 Task: Search One-way flight tickets for 2 adults, in Premium economy from Siwa to Kolkata to travel on 01-Nov-2023.  Stops: Any number of stops.
Action: Mouse moved to (412, 280)
Screenshot: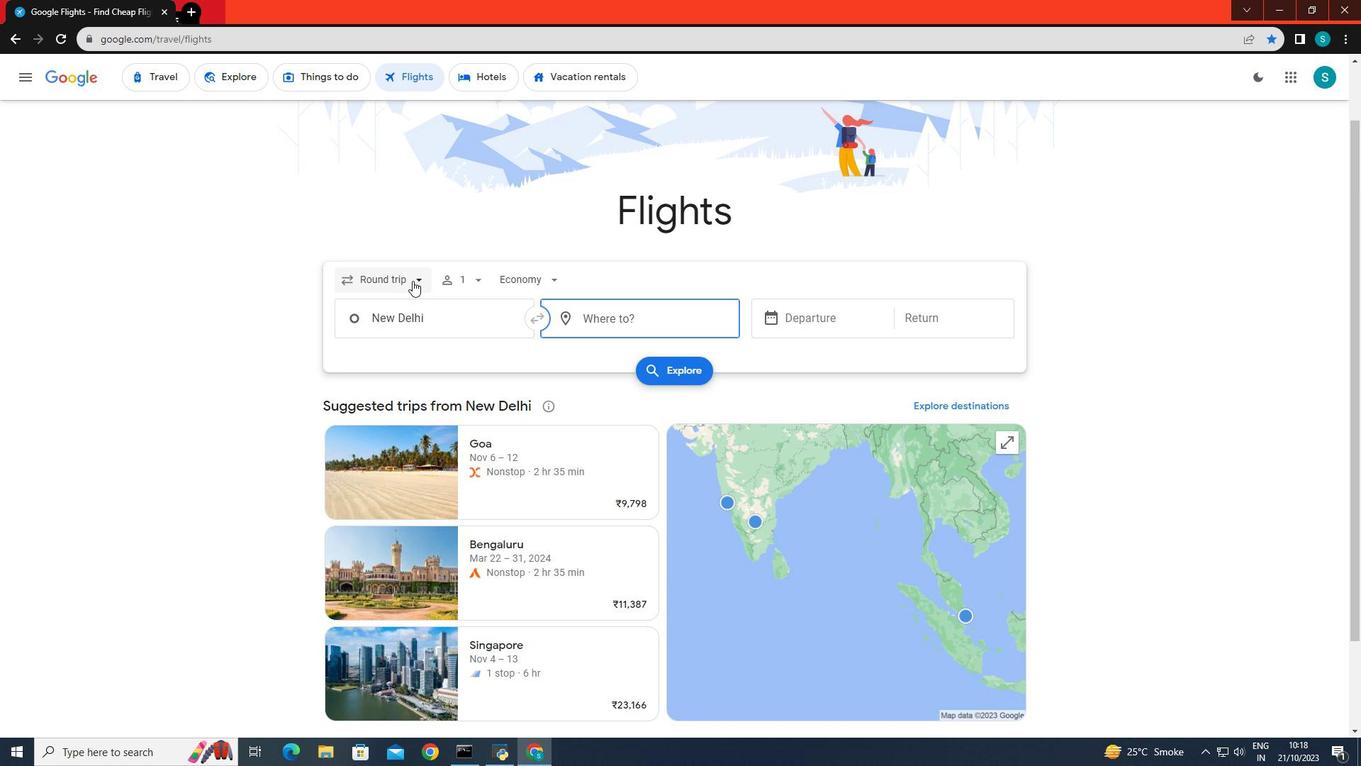 
Action: Mouse pressed left at (412, 280)
Screenshot: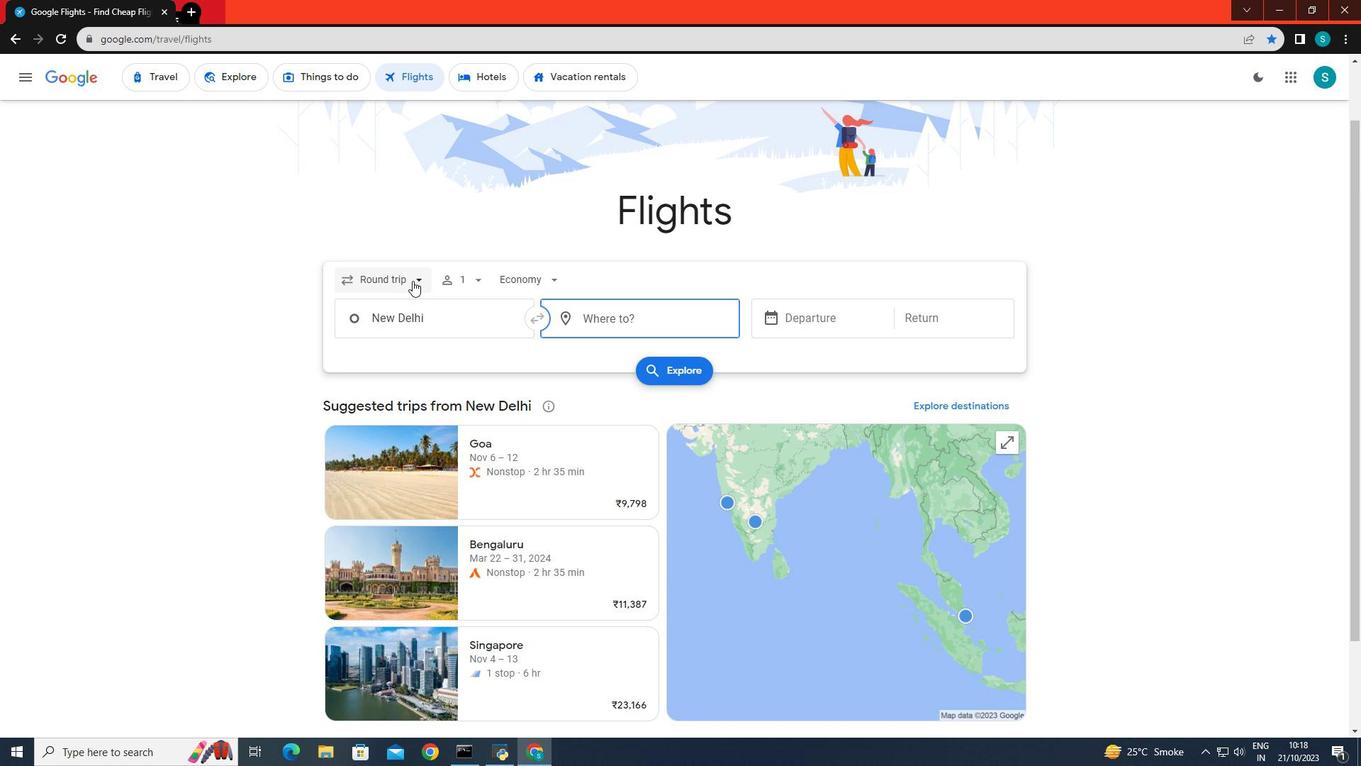 
Action: Mouse moved to (402, 351)
Screenshot: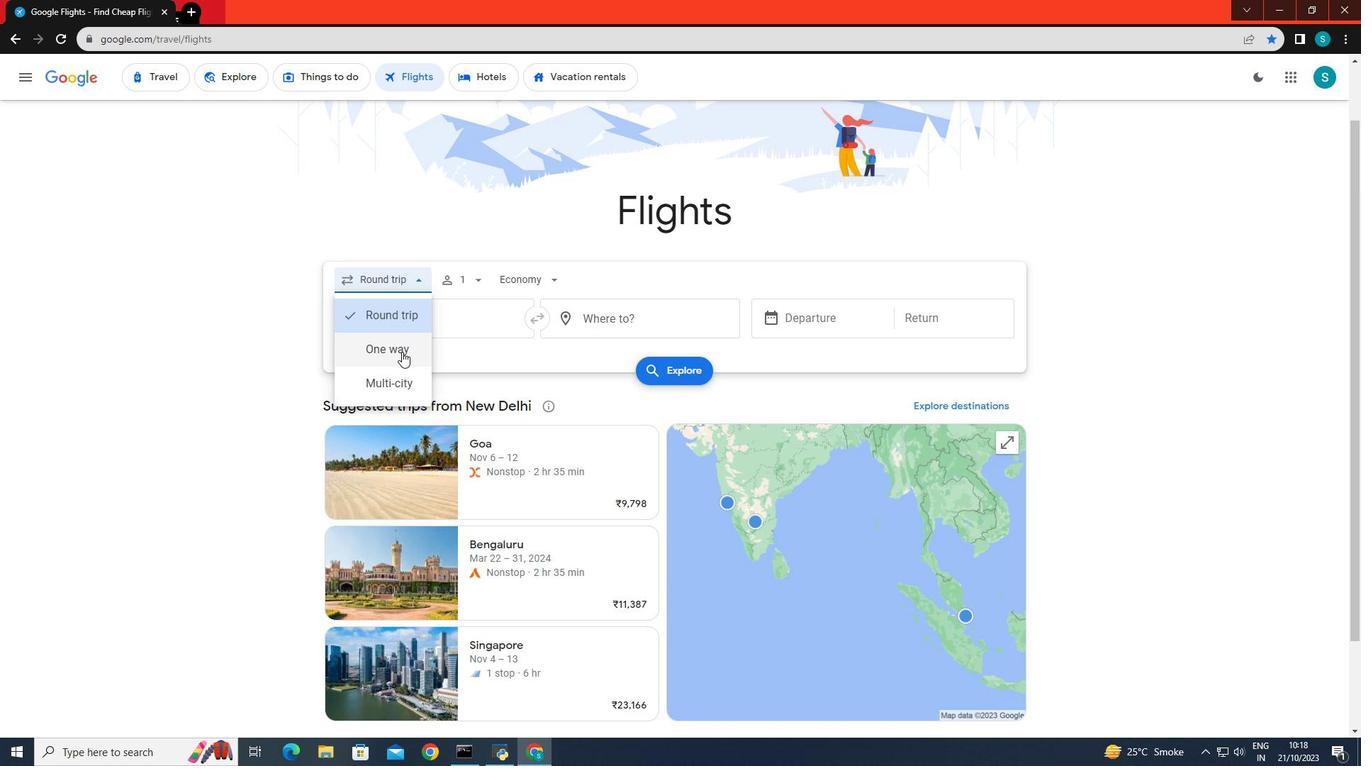 
Action: Mouse pressed left at (402, 351)
Screenshot: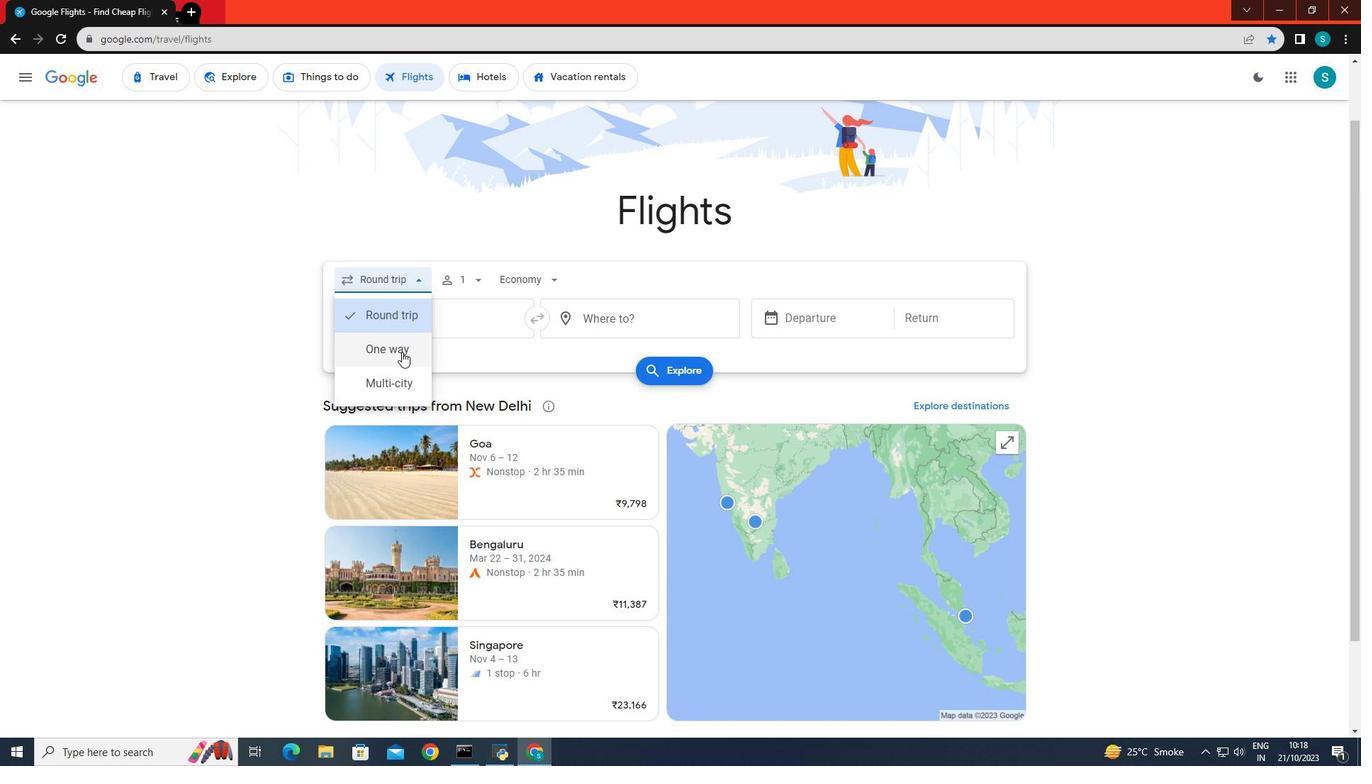 
Action: Mouse moved to (461, 277)
Screenshot: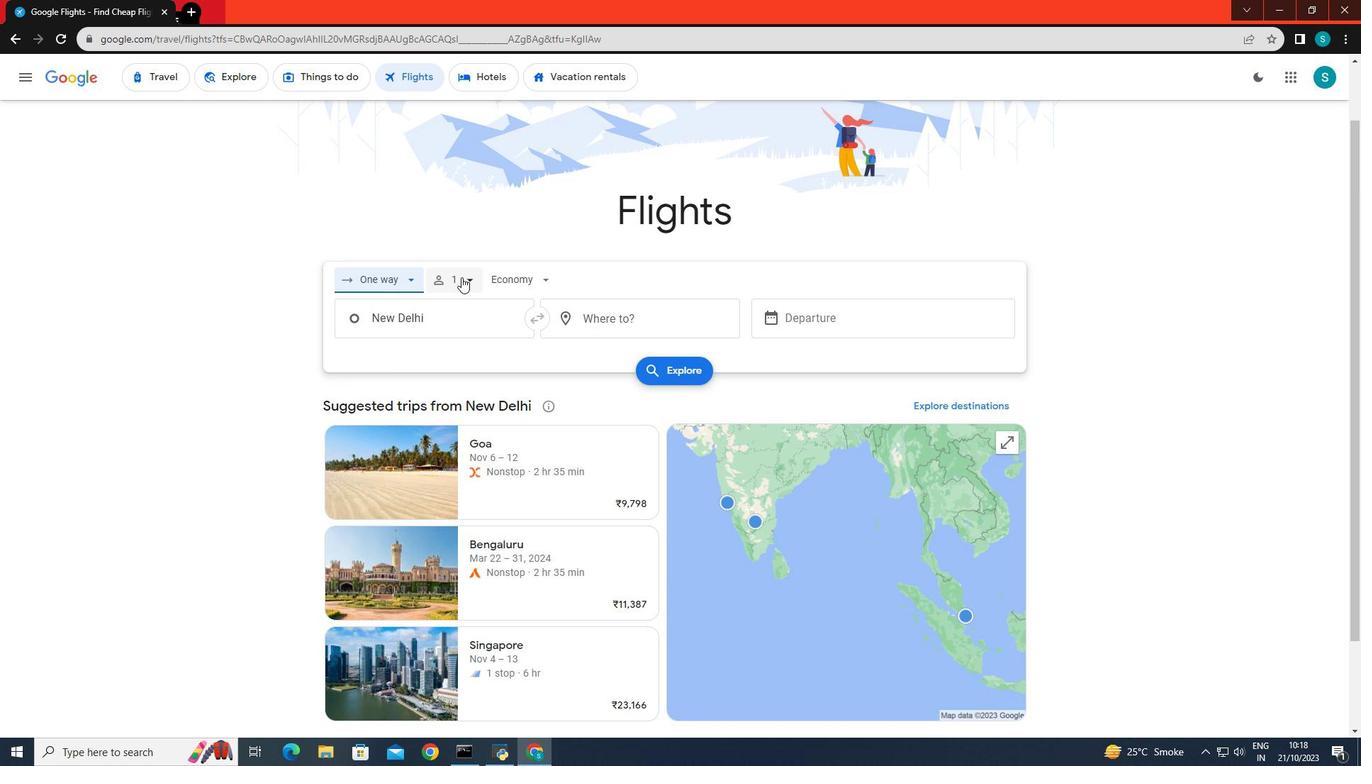 
Action: Mouse pressed left at (461, 277)
Screenshot: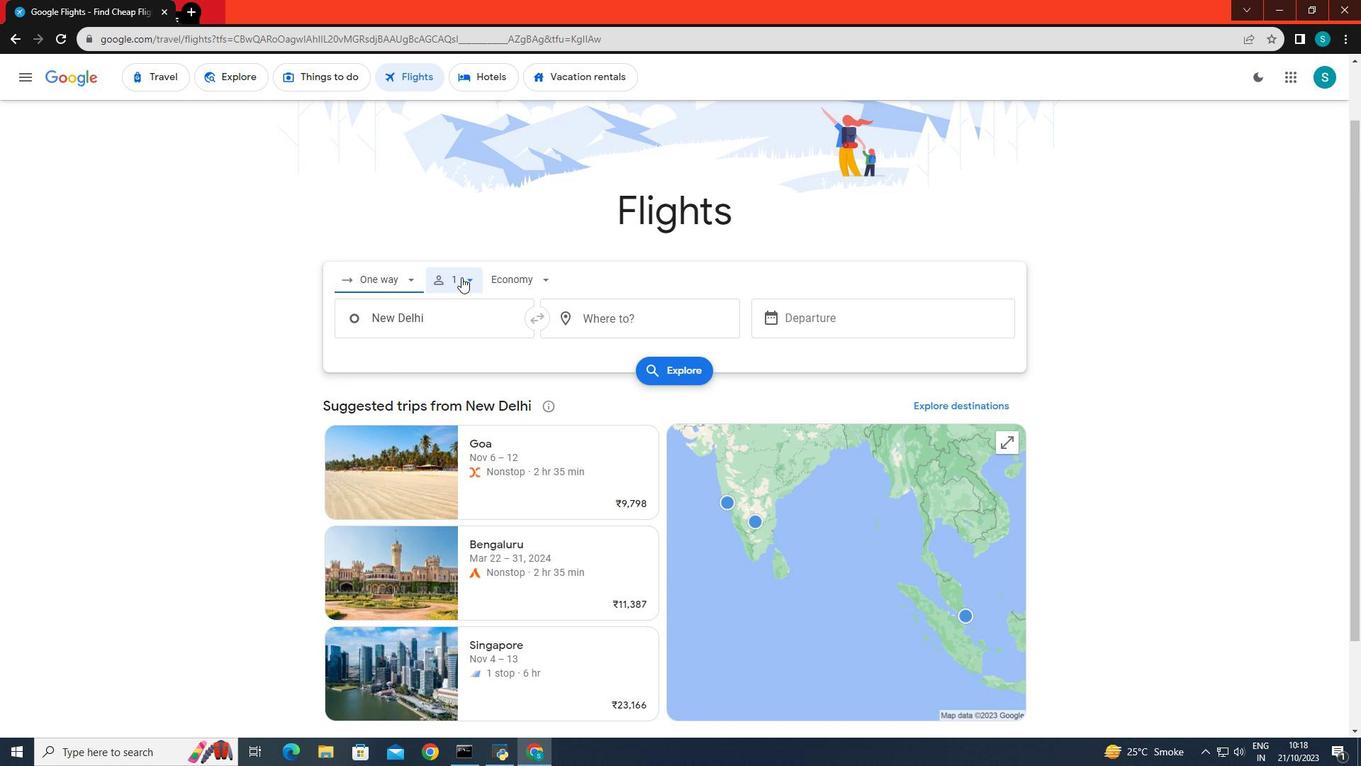 
Action: Mouse moved to (578, 316)
Screenshot: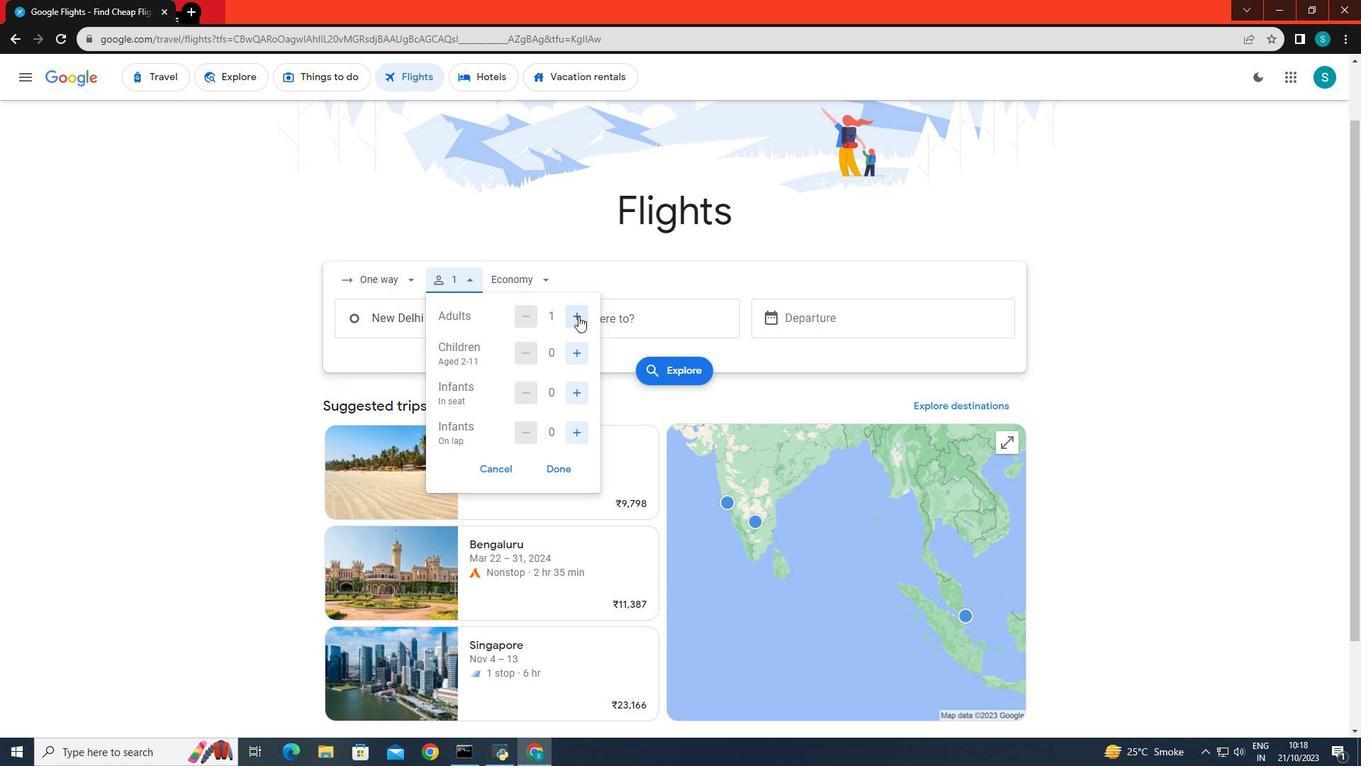 
Action: Mouse pressed left at (578, 316)
Screenshot: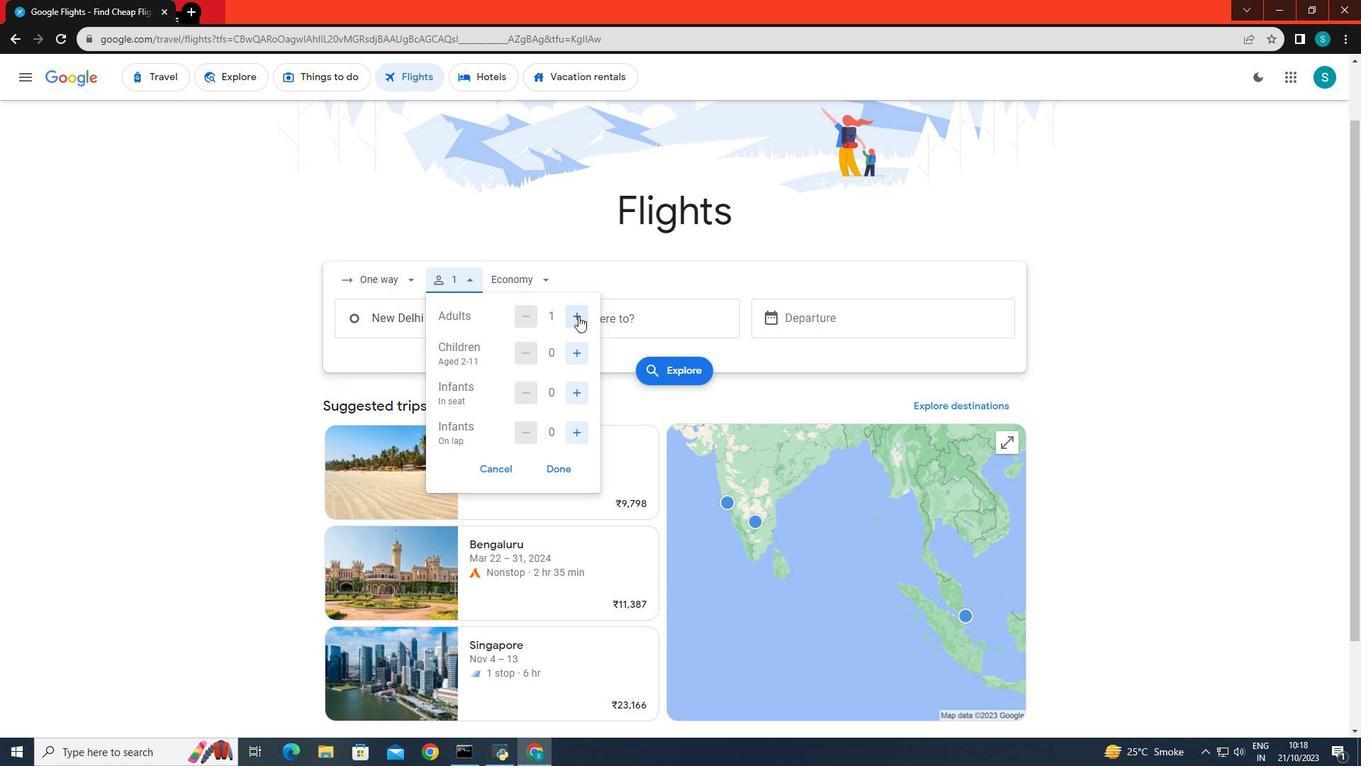 
Action: Mouse moved to (561, 463)
Screenshot: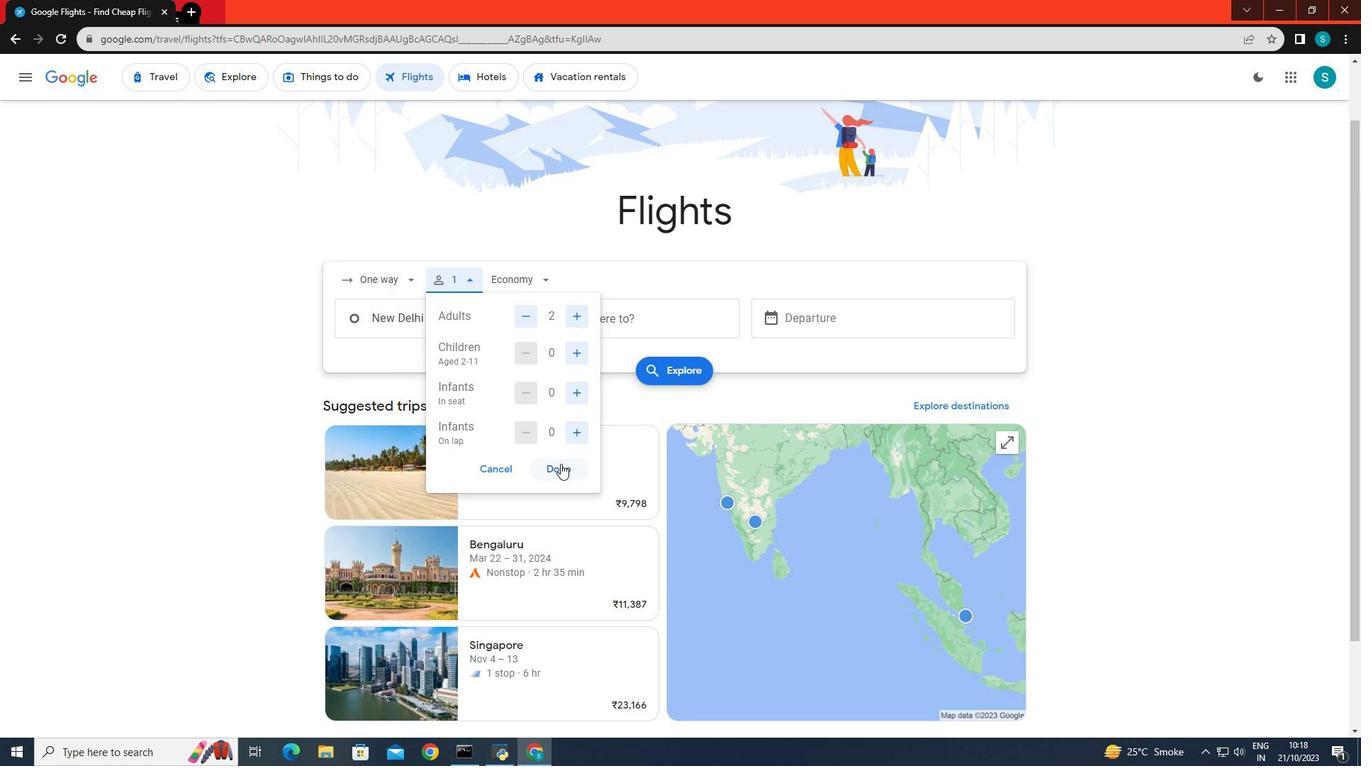 
Action: Mouse pressed left at (561, 463)
Screenshot: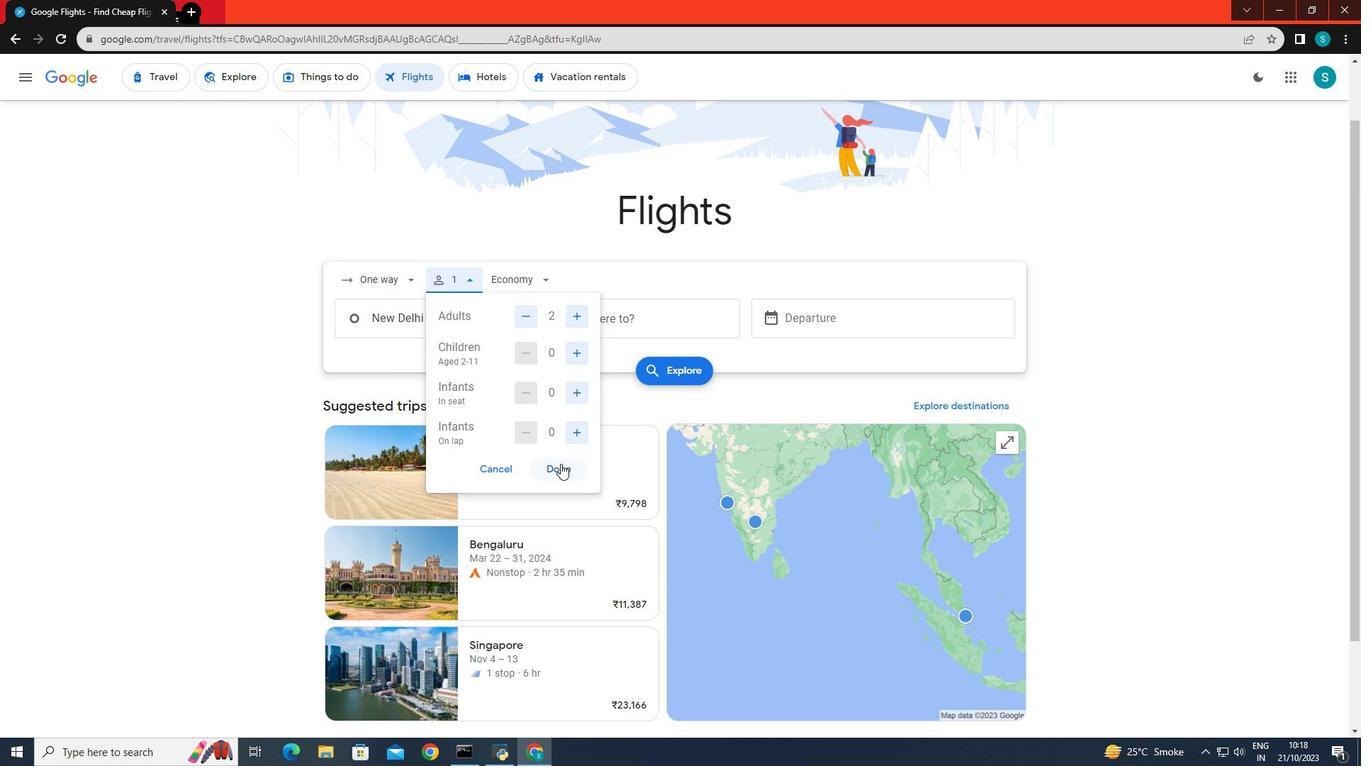 
Action: Mouse moved to (534, 282)
Screenshot: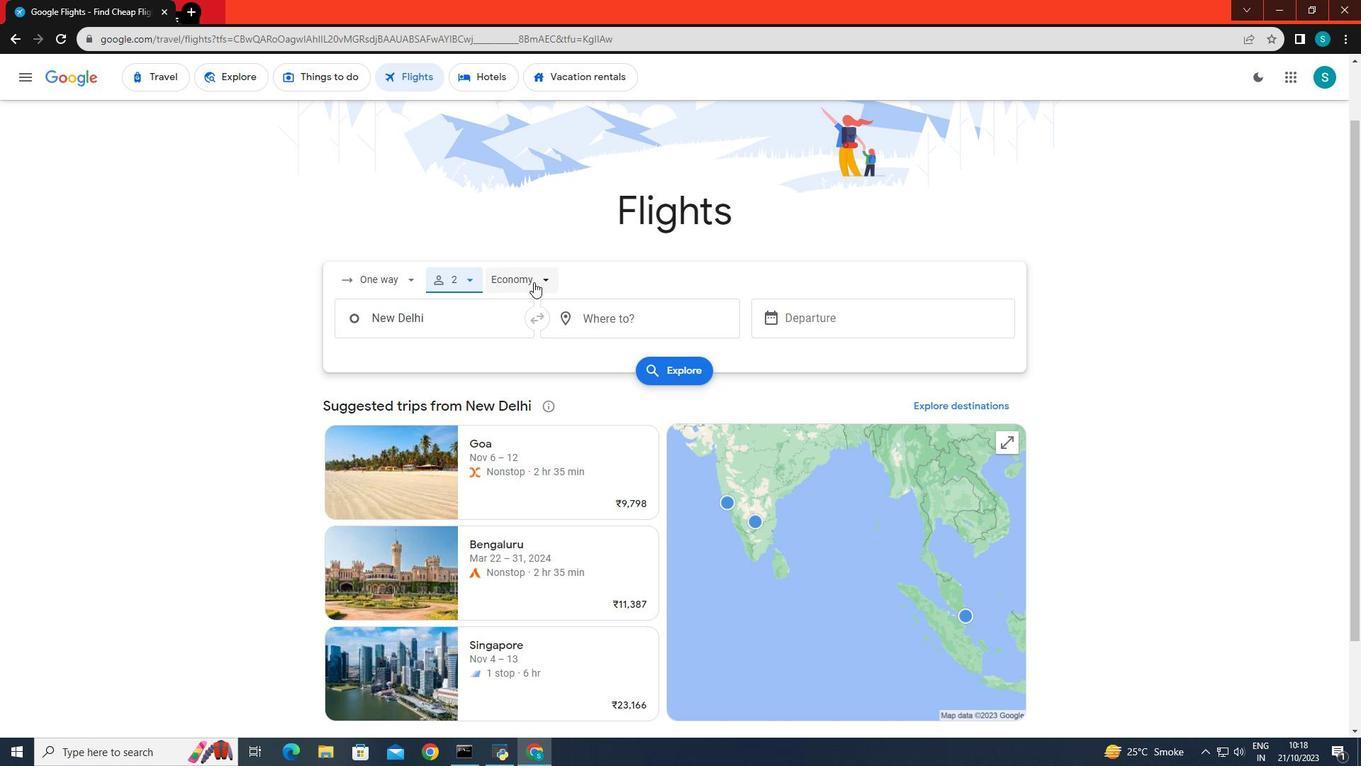
Action: Mouse pressed left at (534, 282)
Screenshot: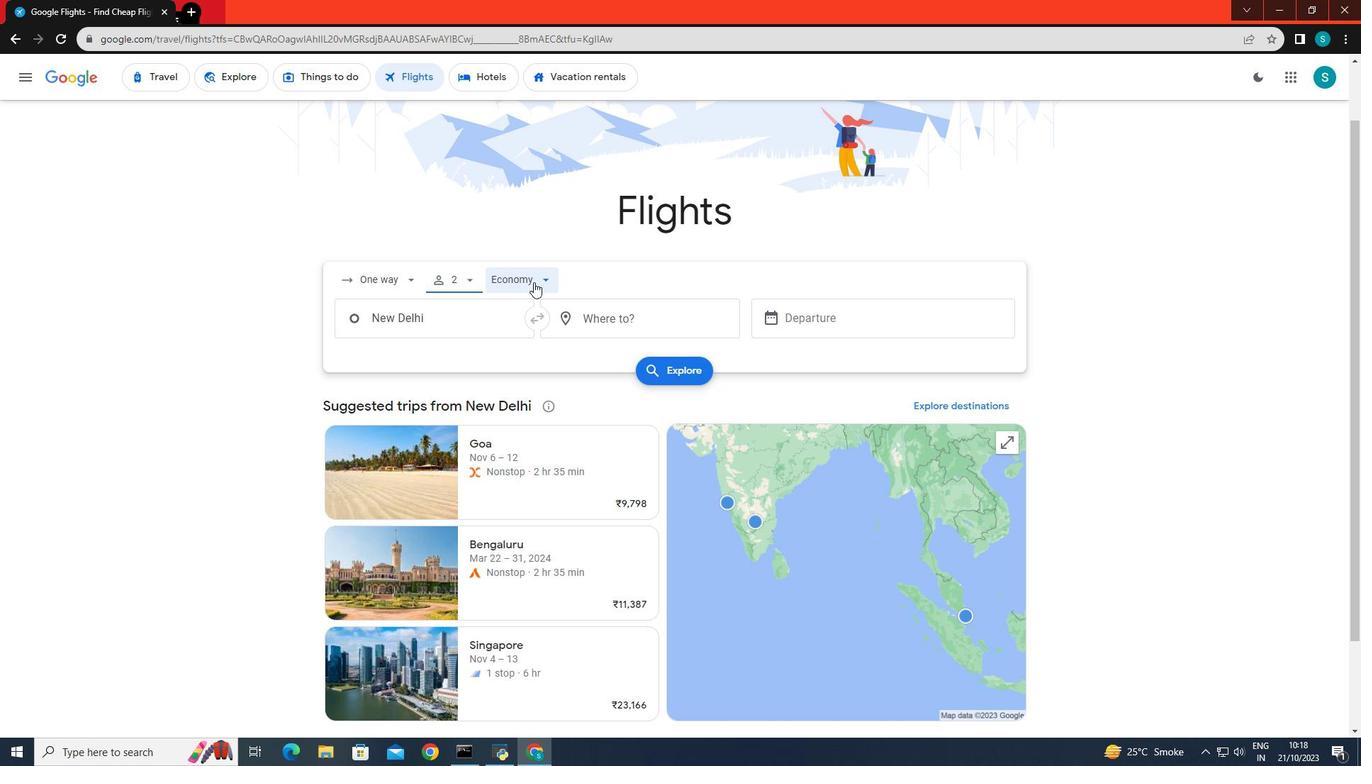 
Action: Mouse moved to (563, 348)
Screenshot: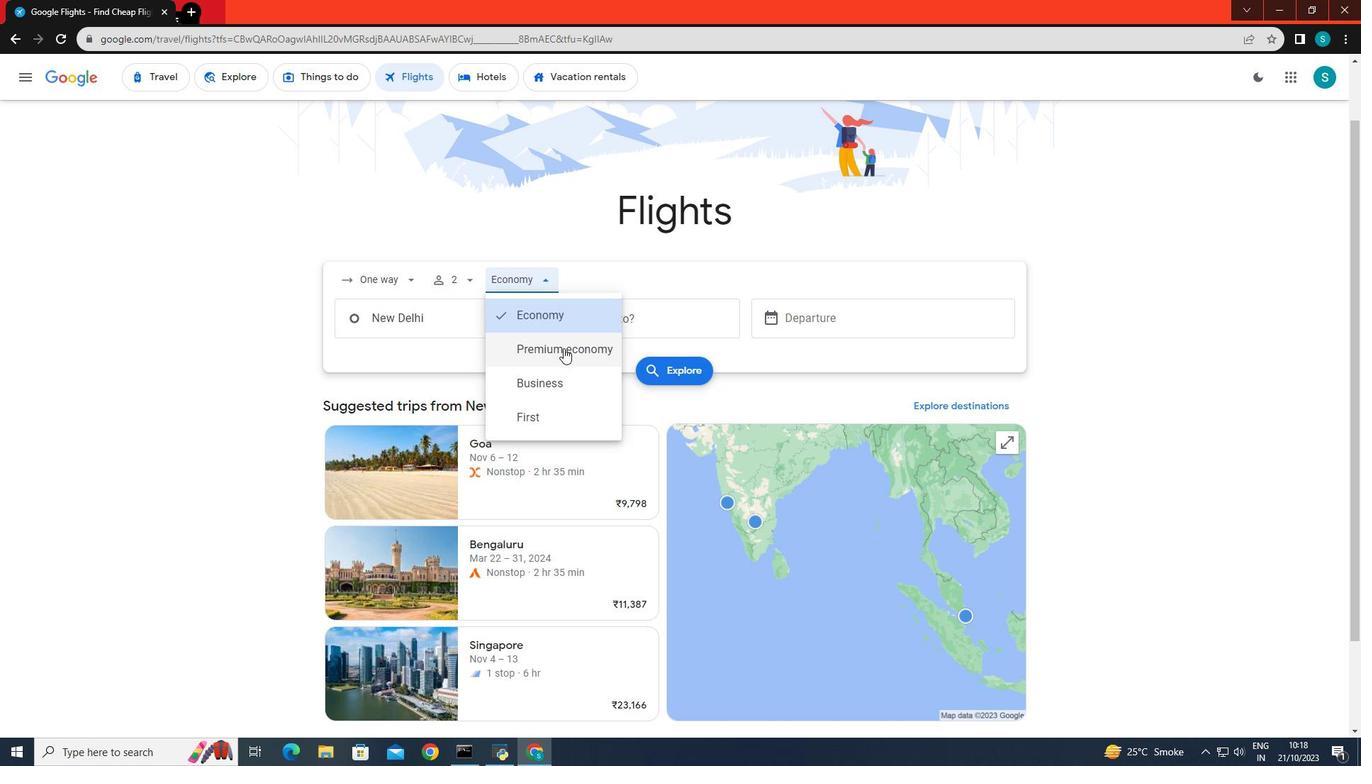 
Action: Mouse pressed left at (563, 348)
Screenshot: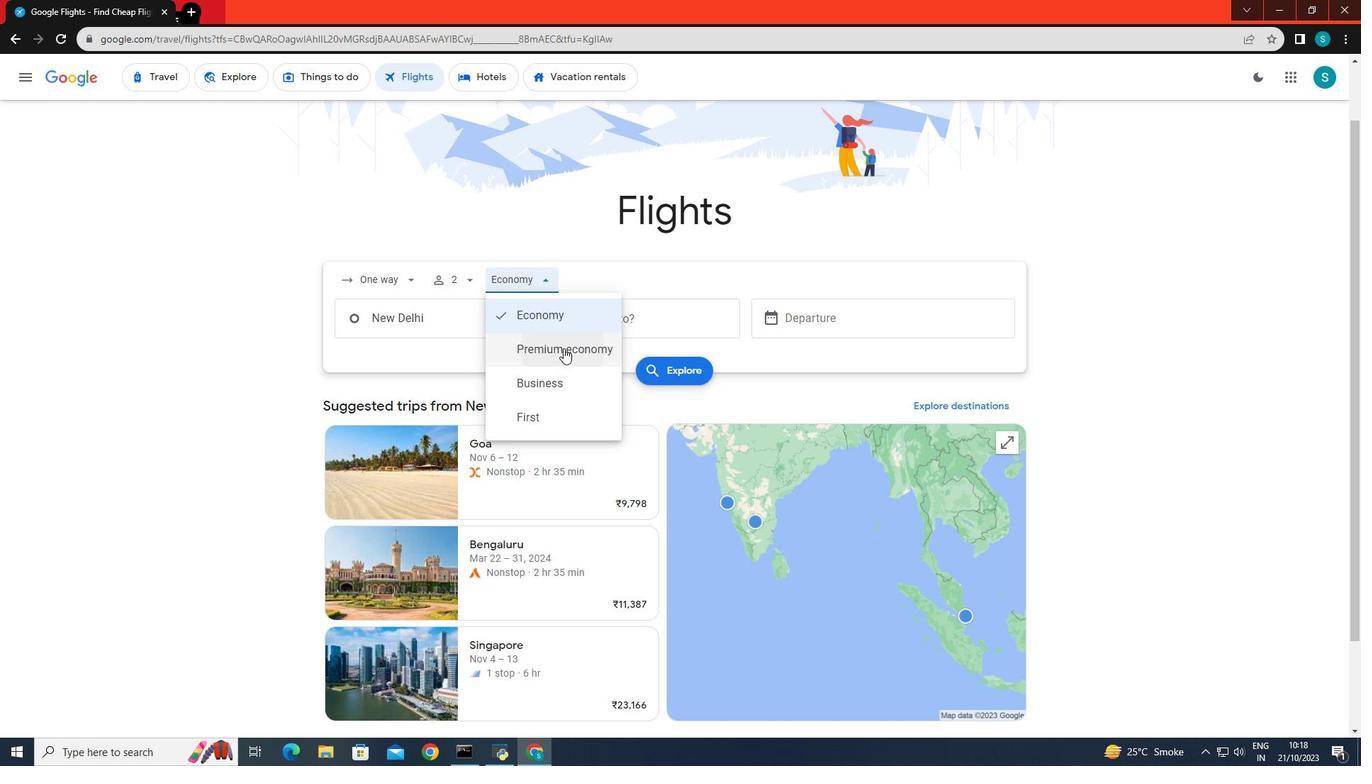 
Action: Mouse moved to (397, 328)
Screenshot: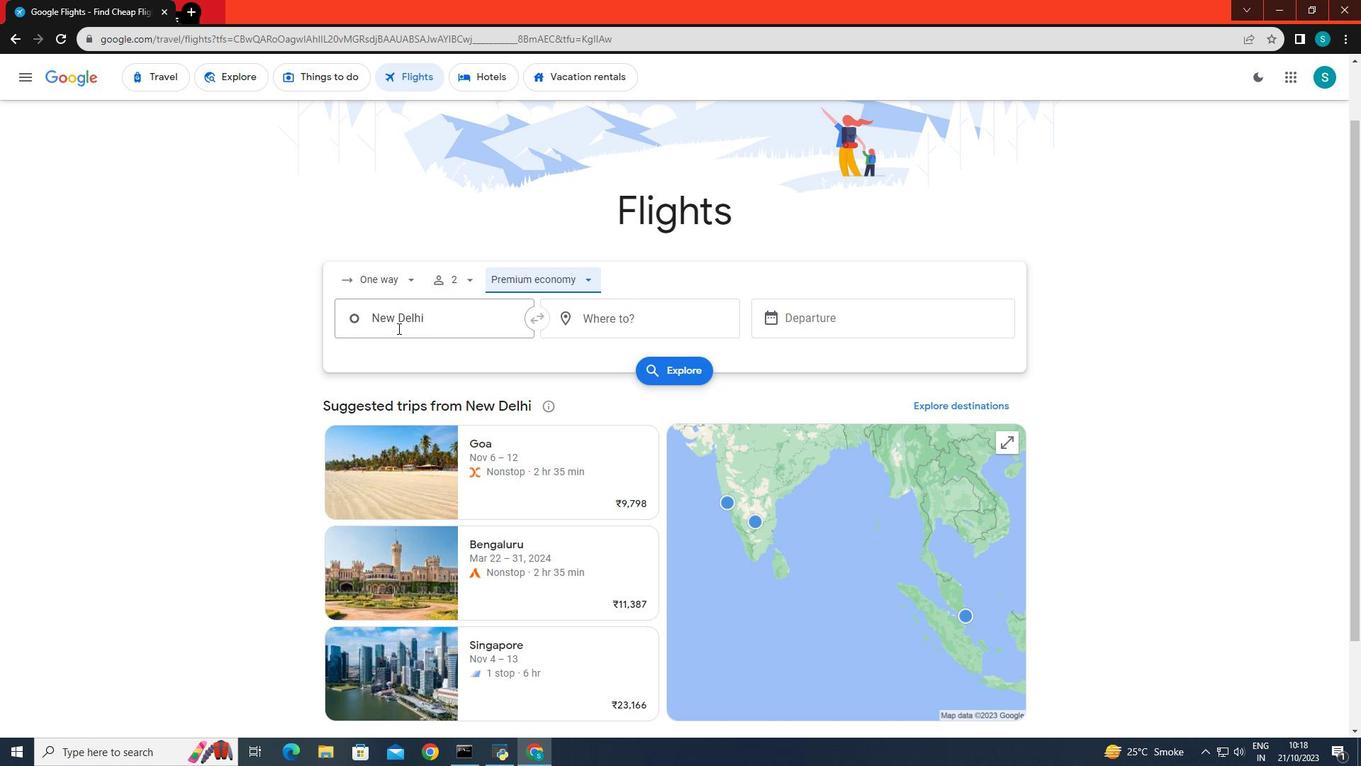 
Action: Mouse pressed left at (397, 328)
Screenshot: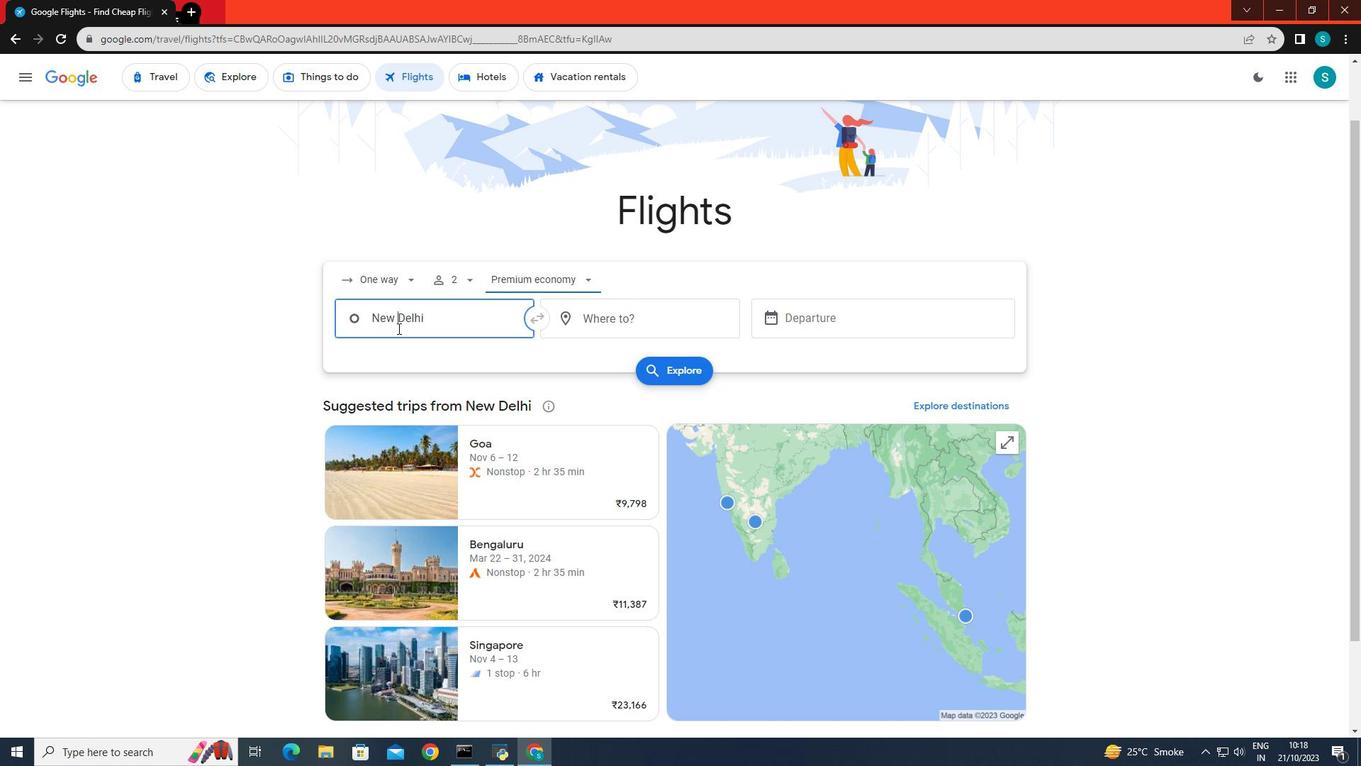 
Action: Key pressed <Key.caps_lock>S<Key.caps_lock>iwa
Screenshot: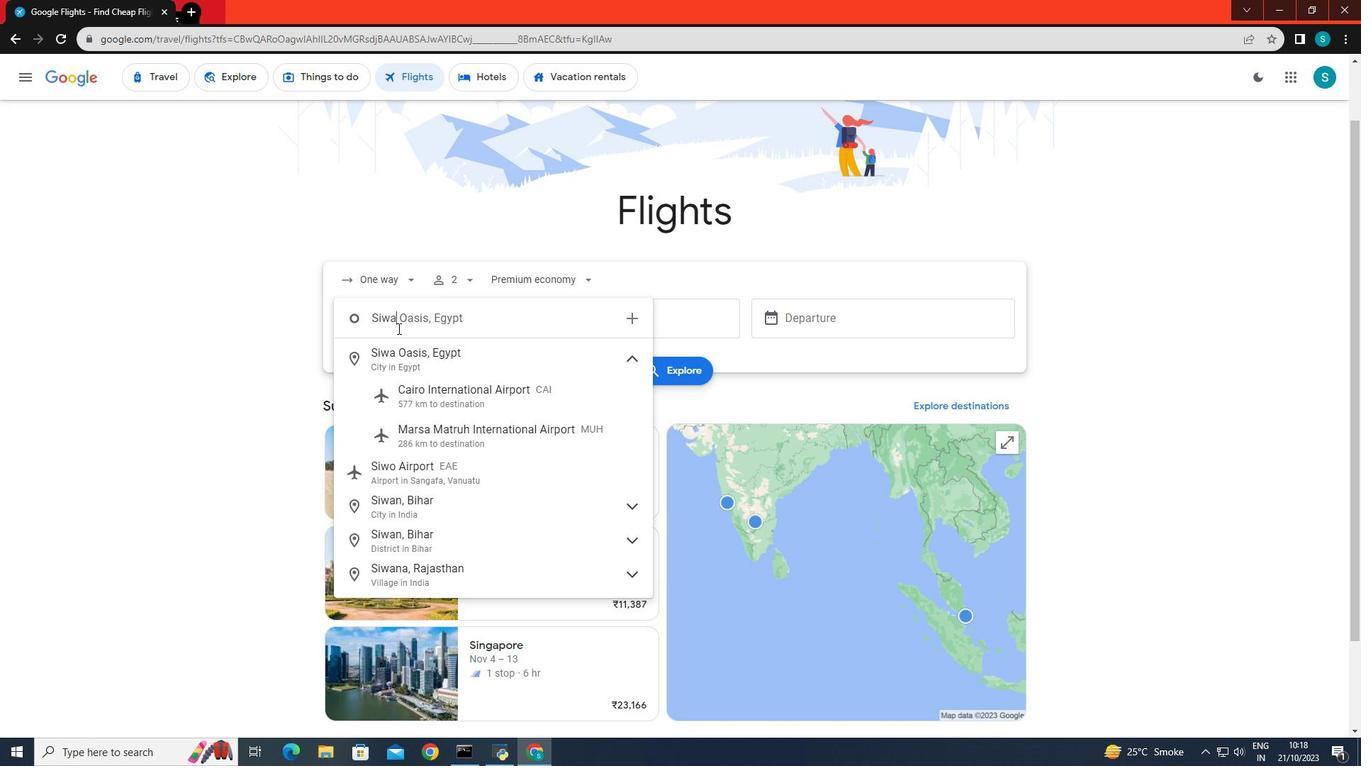 
Action: Mouse moved to (404, 352)
Screenshot: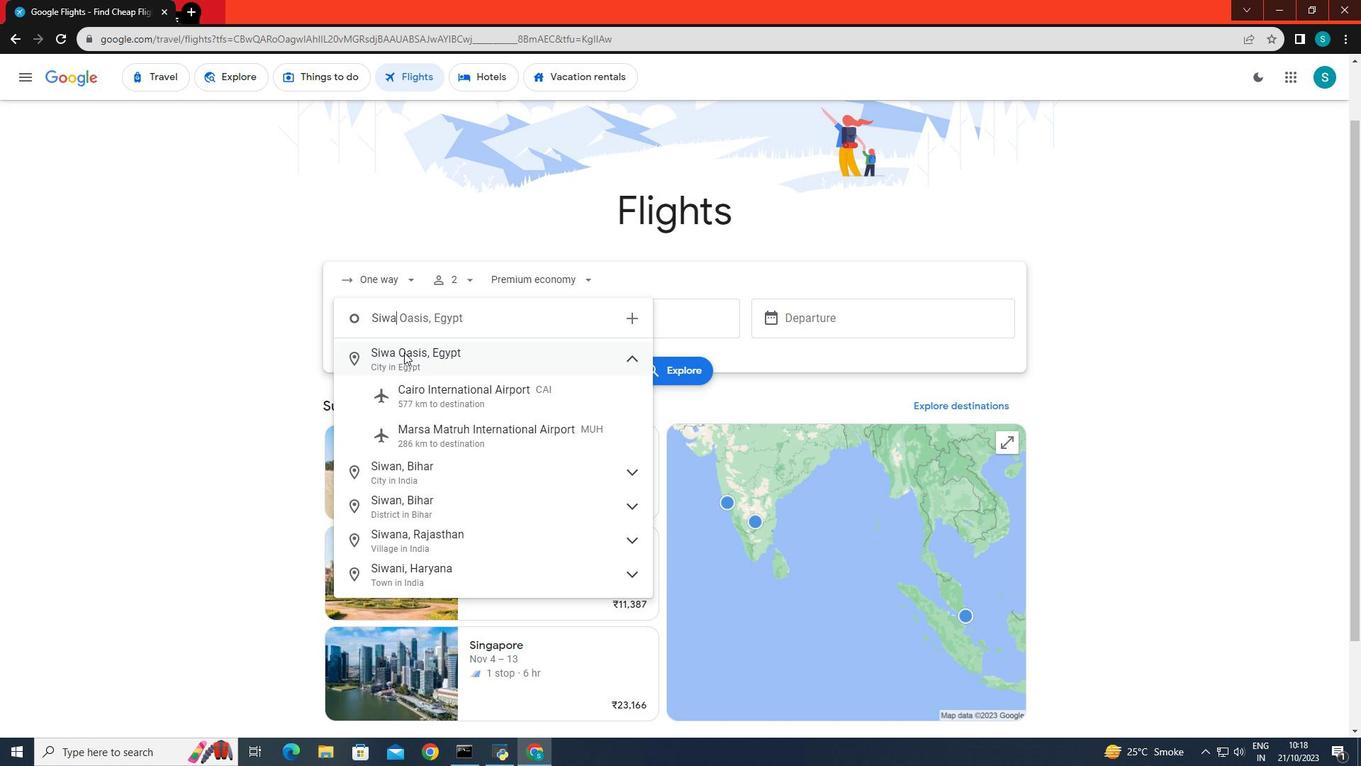 
Action: Mouse pressed left at (404, 352)
Screenshot: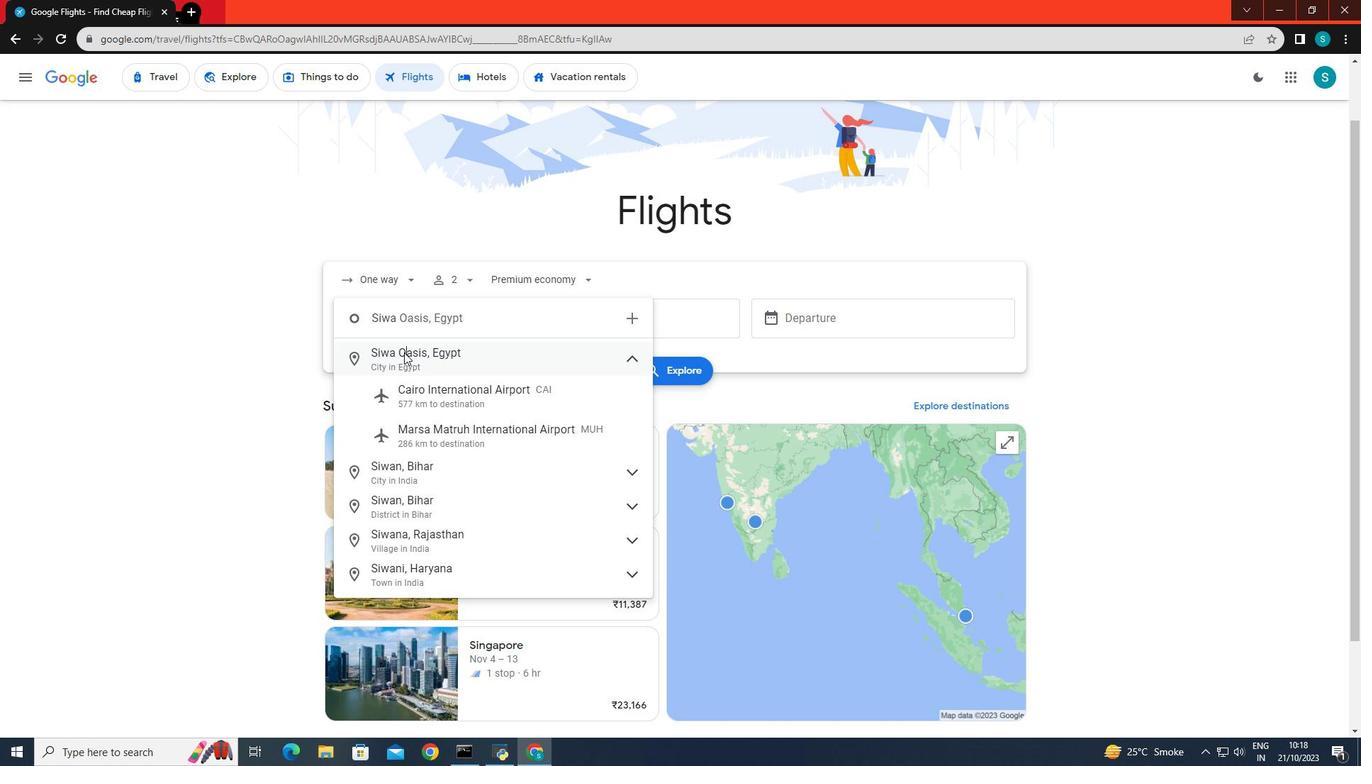 
Action: Mouse moved to (614, 312)
Screenshot: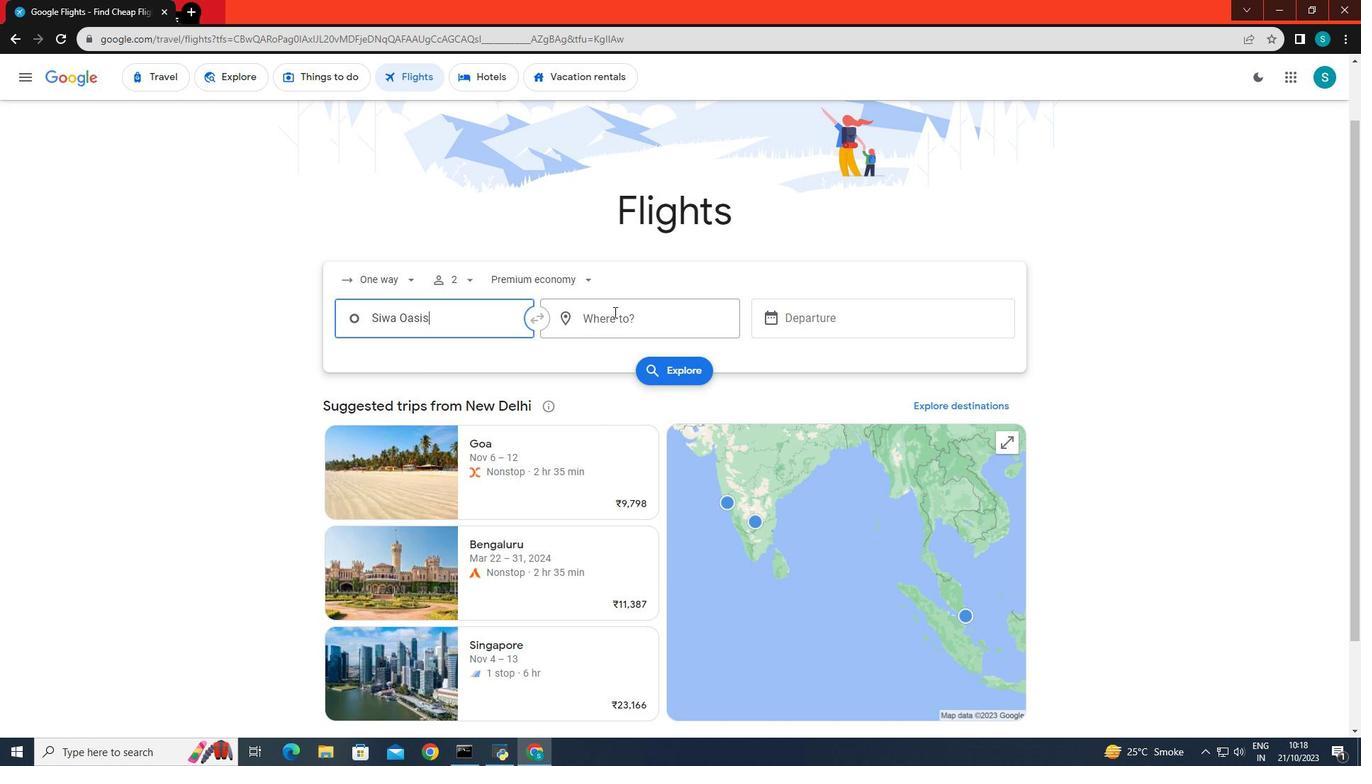 
Action: Mouse pressed left at (614, 312)
Screenshot: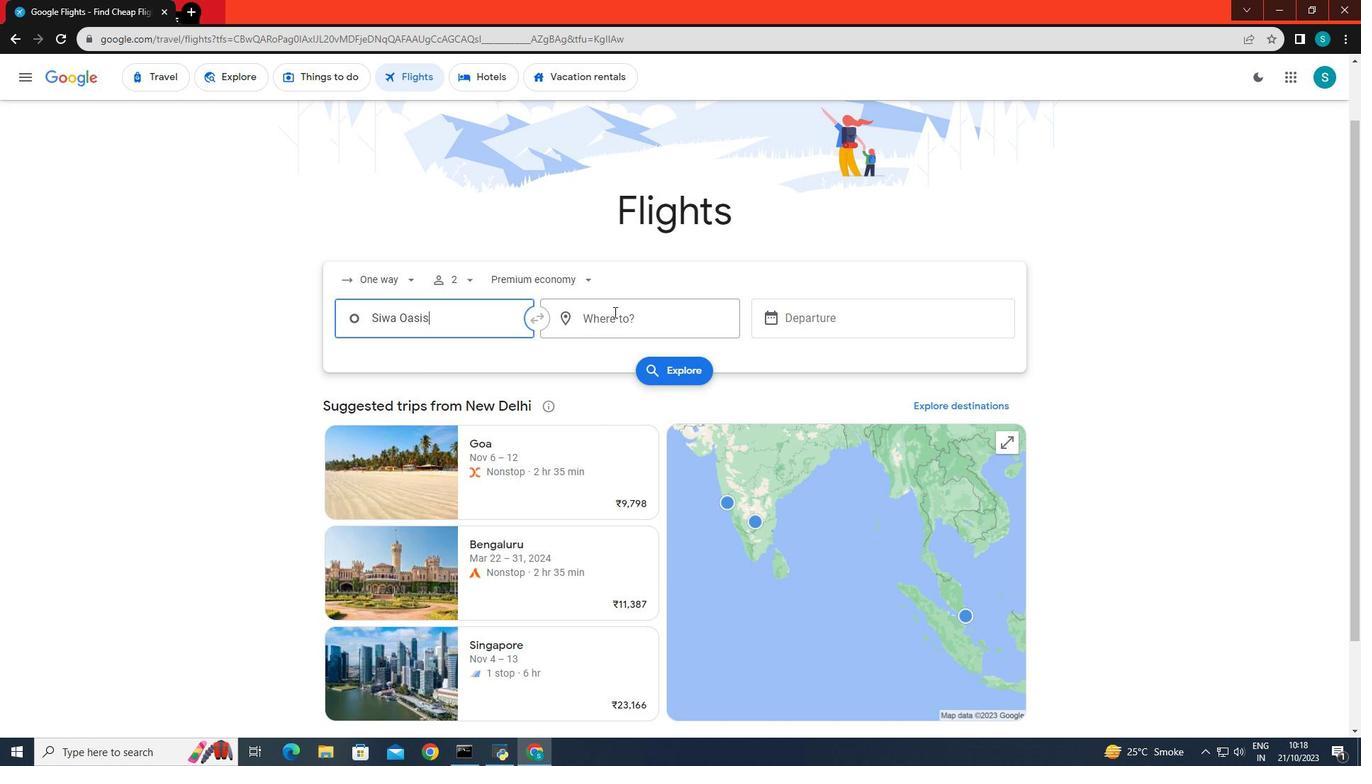 
Action: Key pressed <Key.caps_lock>K<Key.caps_lock>ol
Screenshot: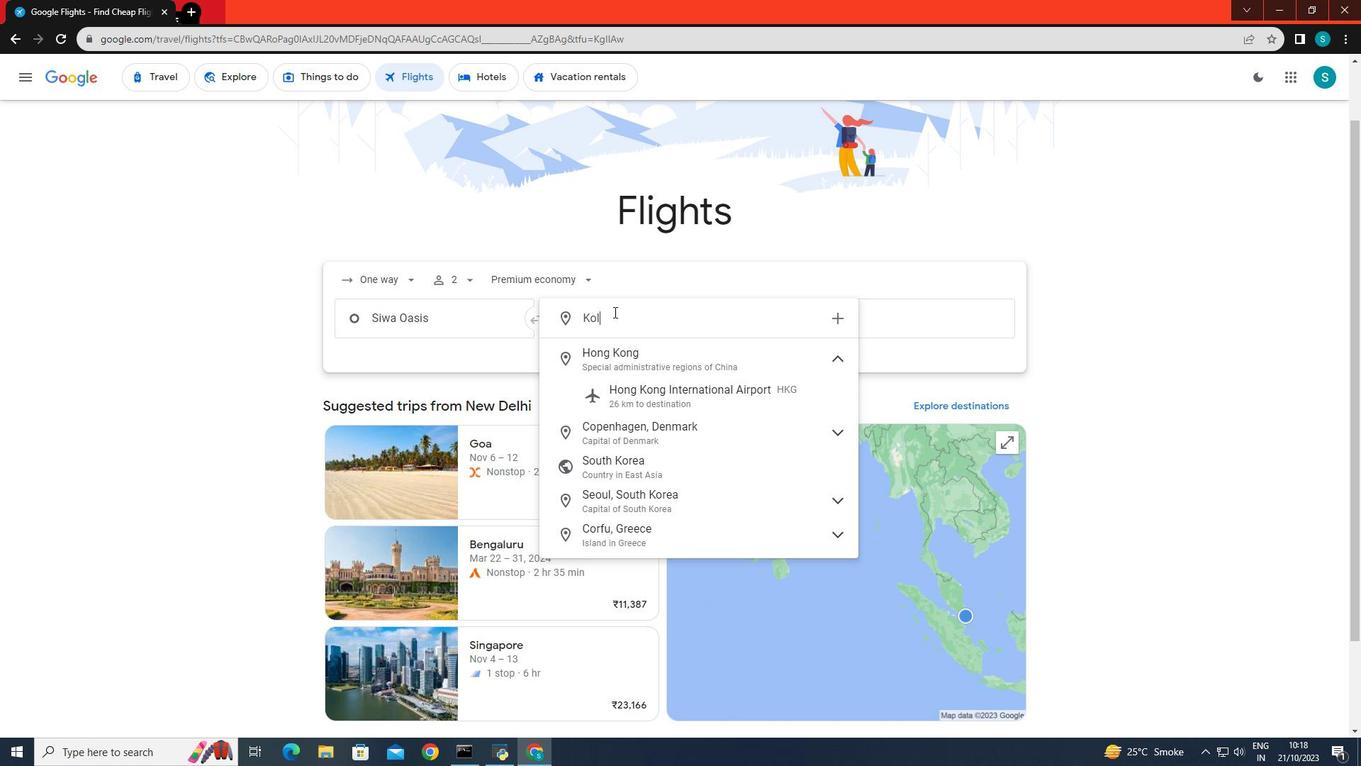 
Action: Mouse moved to (636, 351)
Screenshot: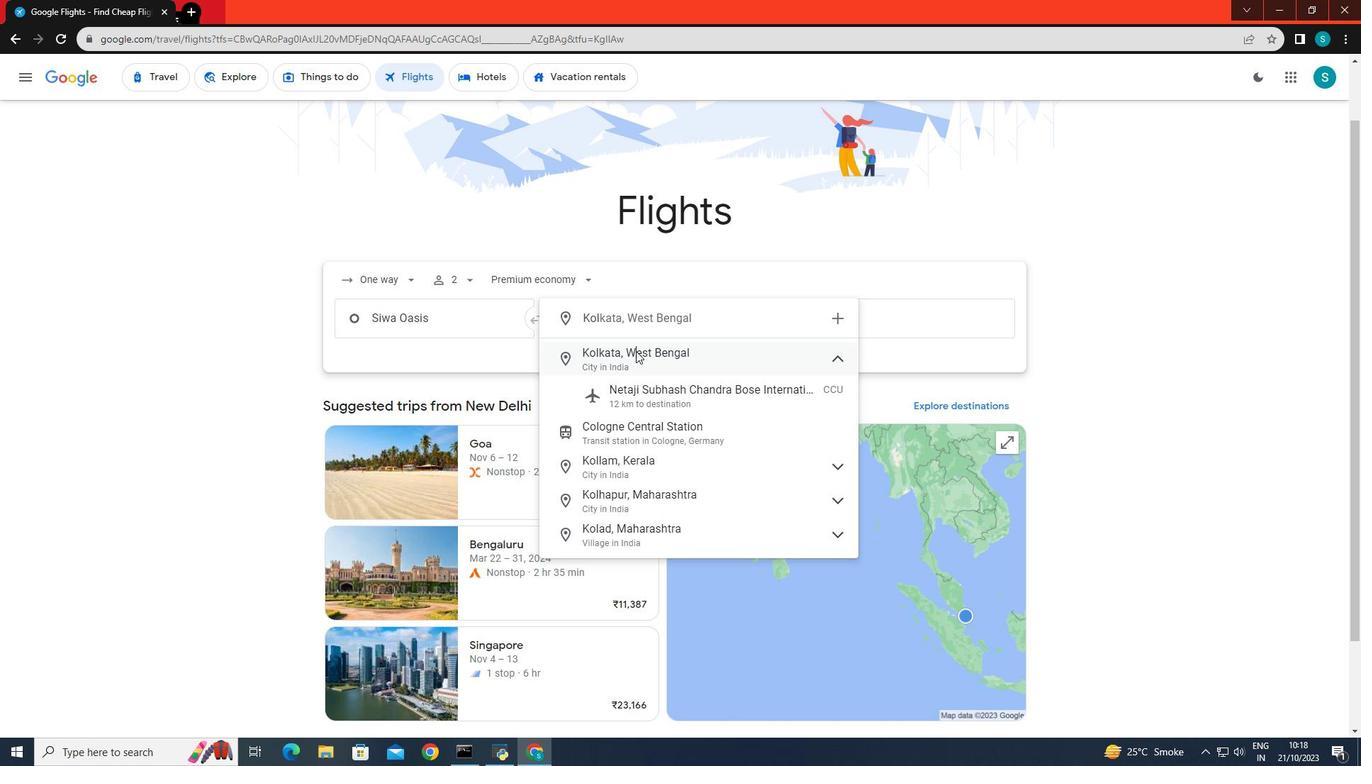 
Action: Mouse pressed left at (636, 351)
Screenshot: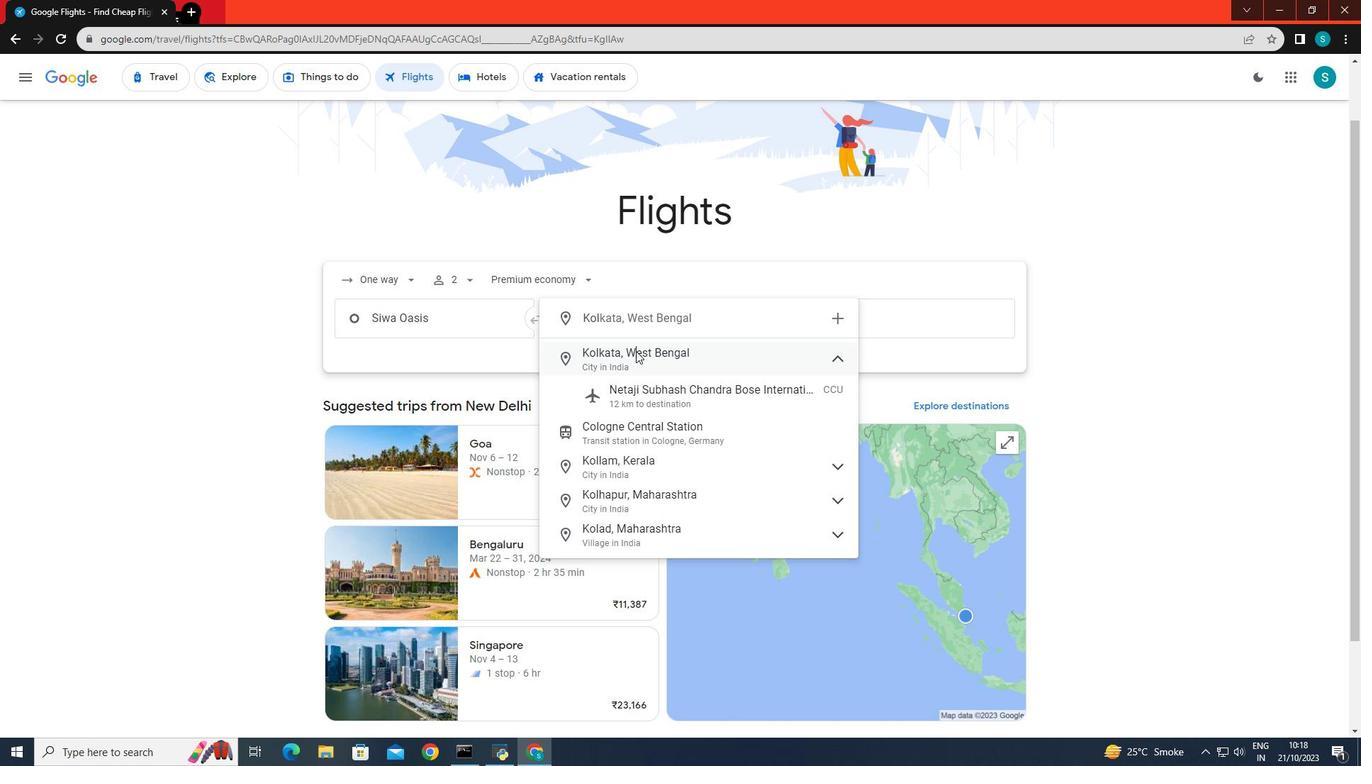 
Action: Mouse moved to (804, 312)
Screenshot: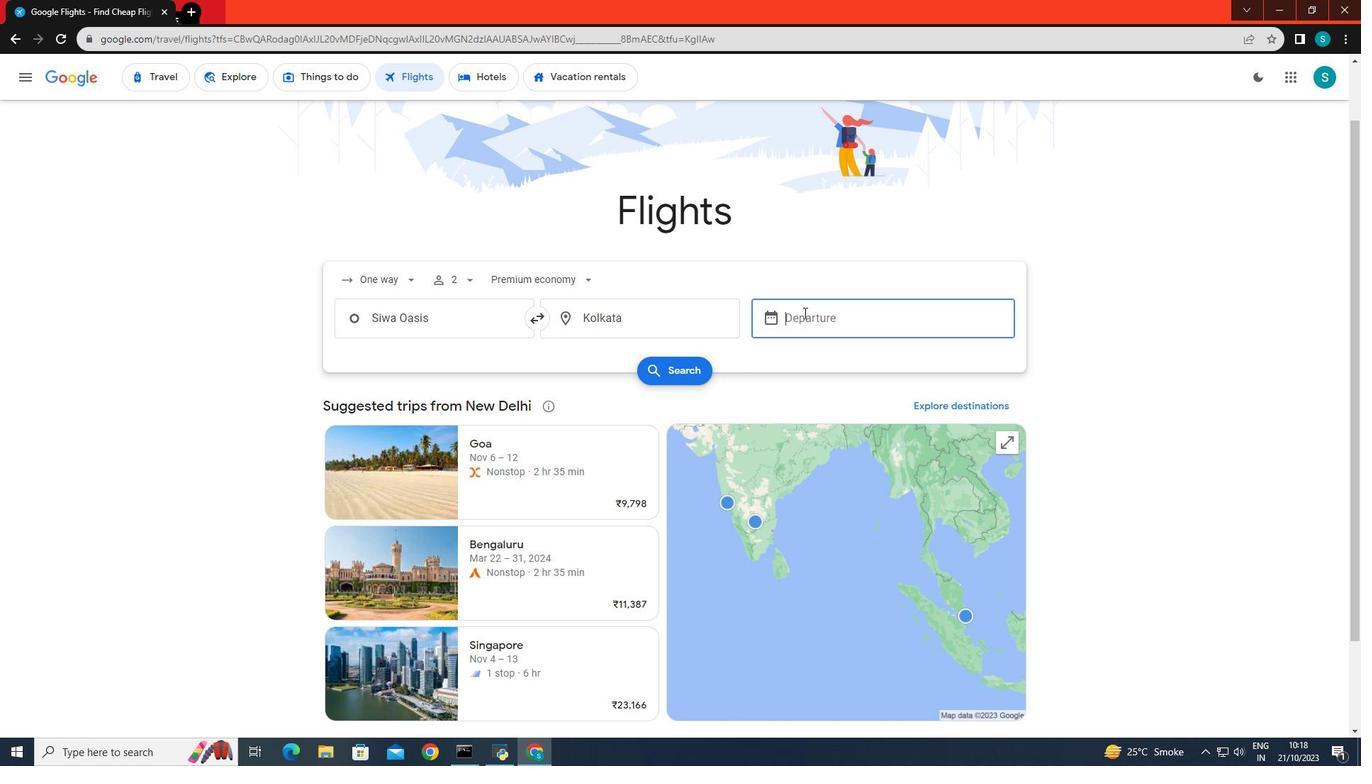
Action: Mouse pressed left at (804, 312)
Screenshot: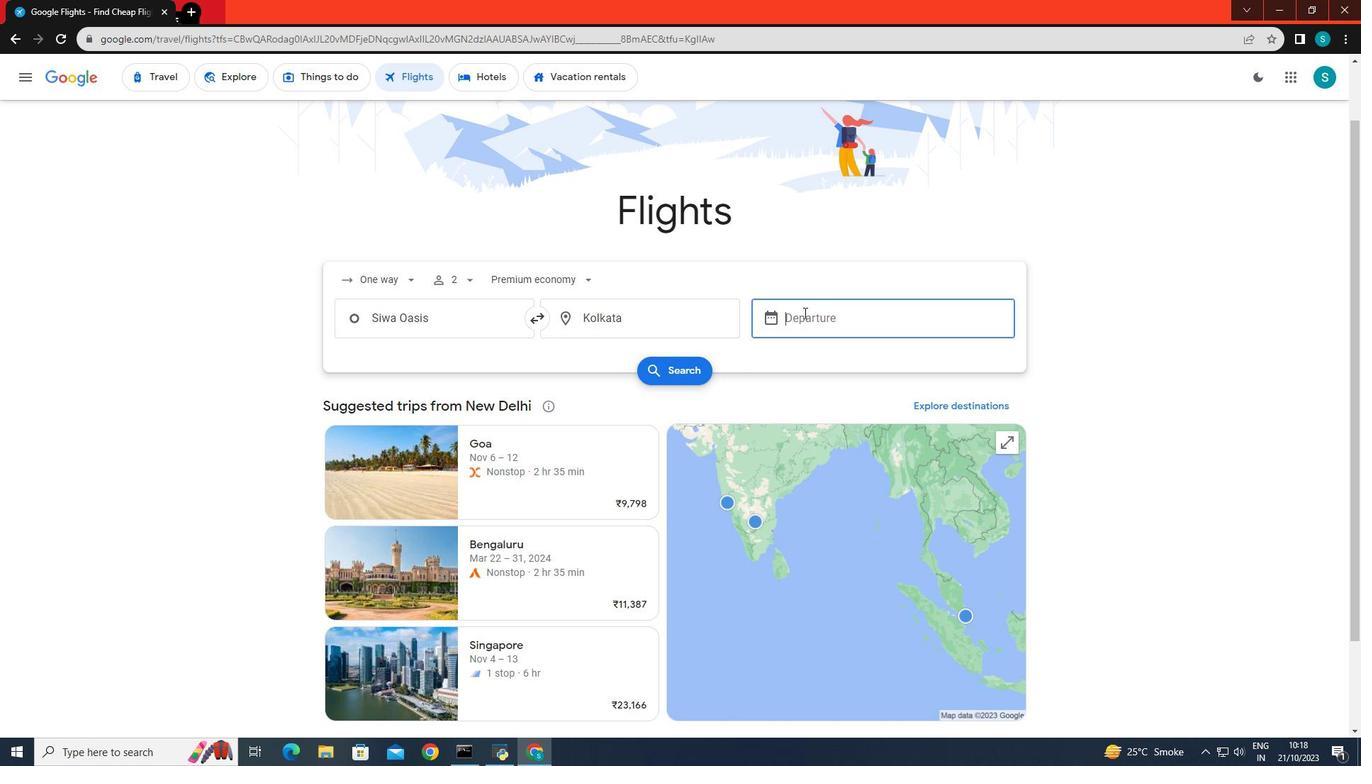 
Action: Mouse moved to (883, 427)
Screenshot: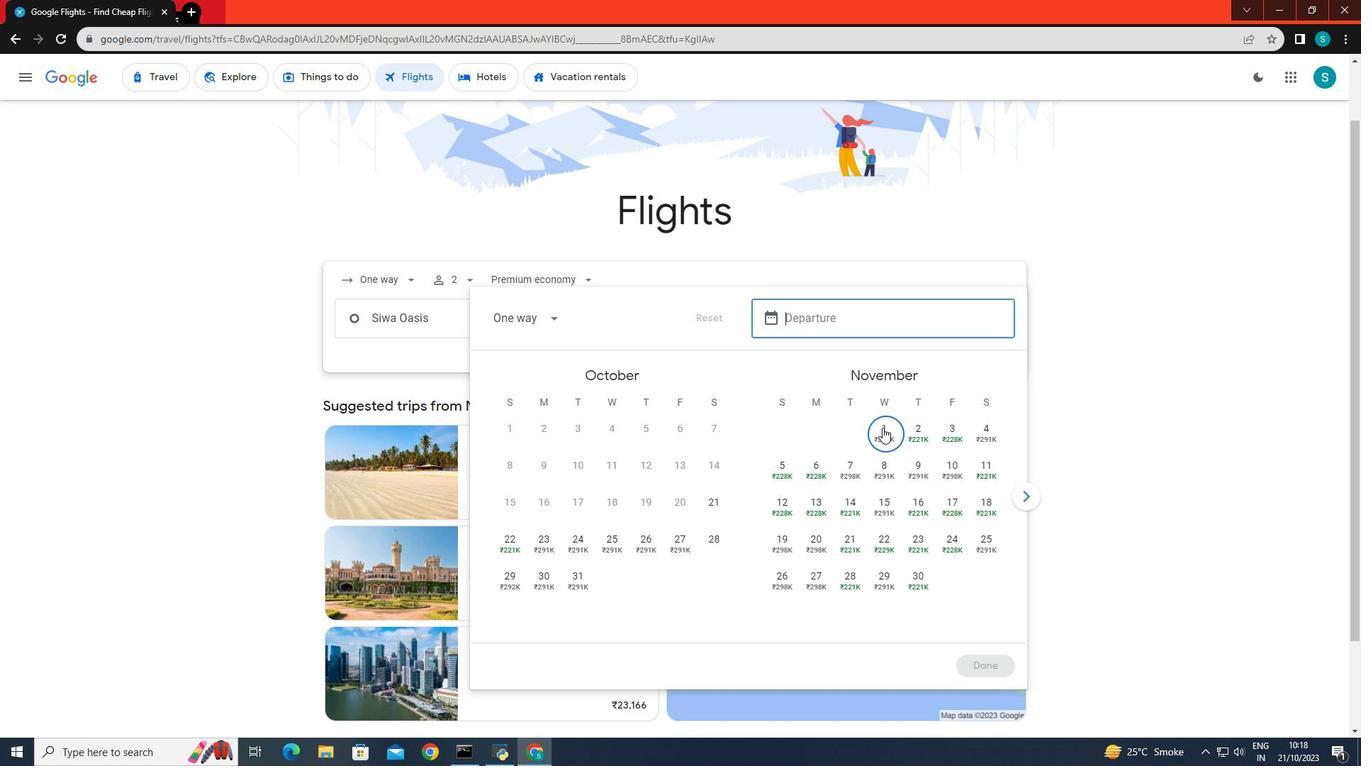 
Action: Mouse pressed left at (883, 427)
Screenshot: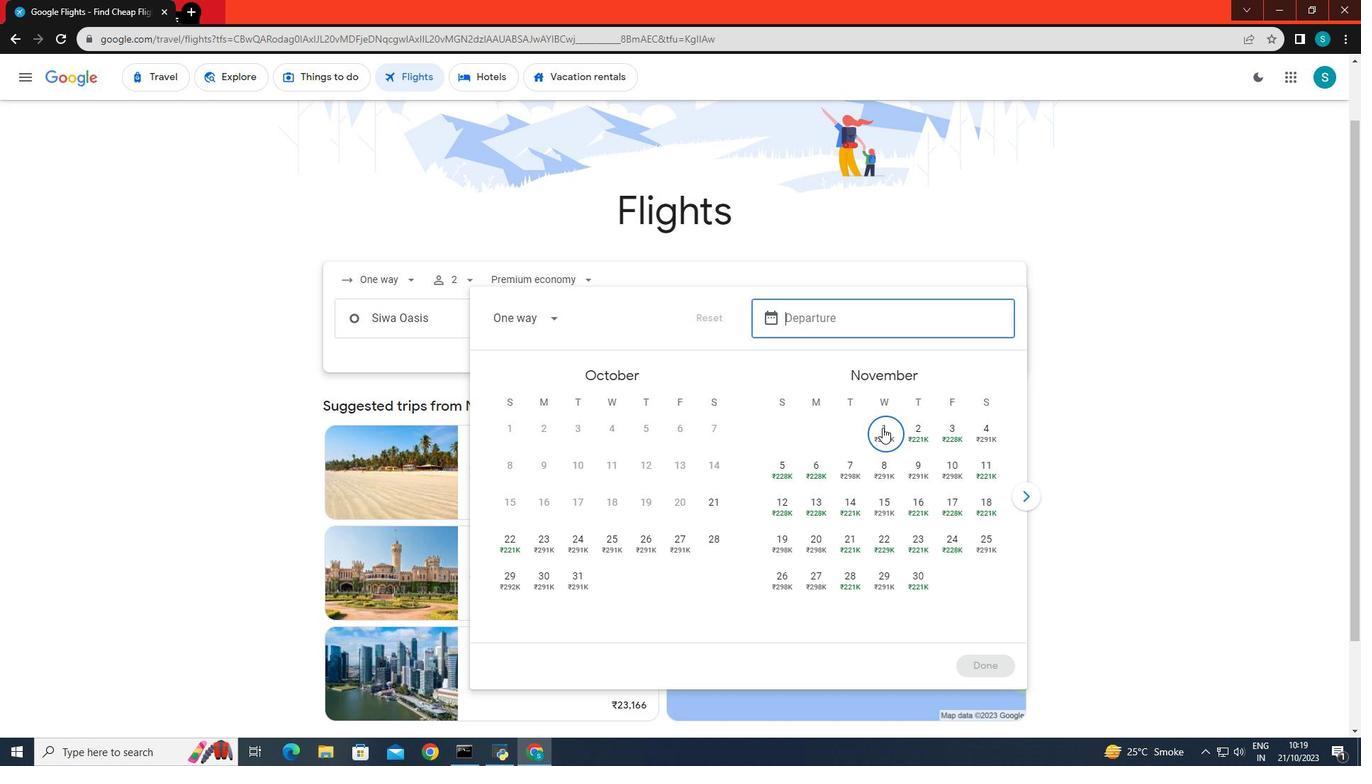 
Action: Mouse moved to (971, 661)
Screenshot: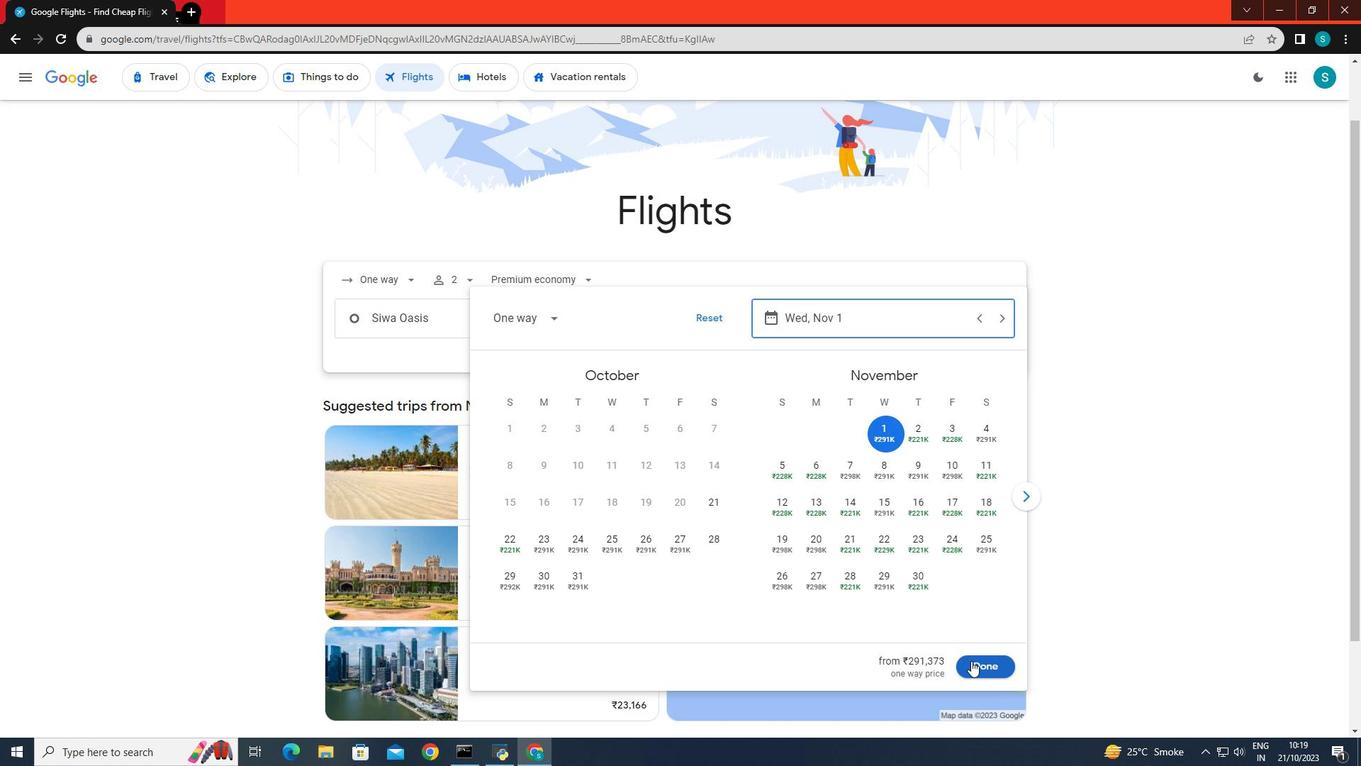 
Action: Mouse pressed left at (971, 661)
Screenshot: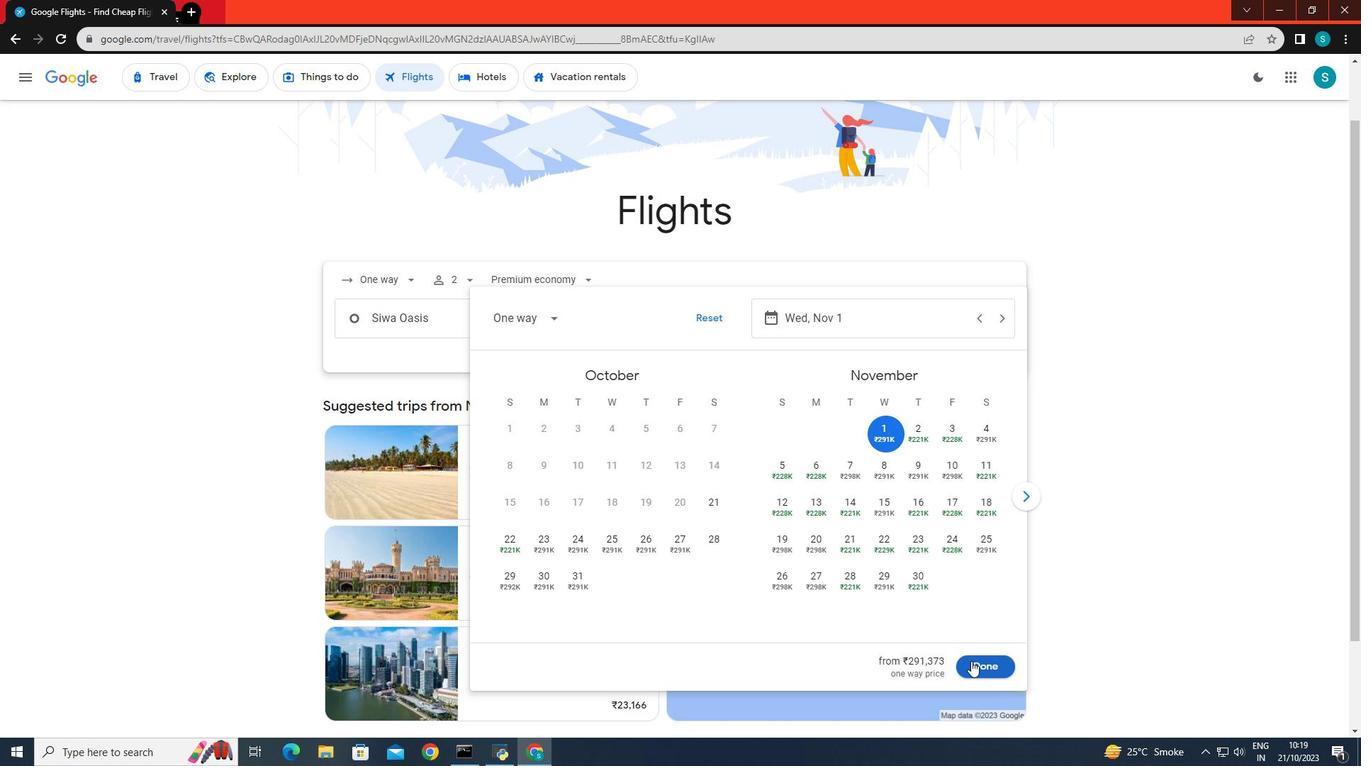 
Action: Mouse moved to (670, 376)
Screenshot: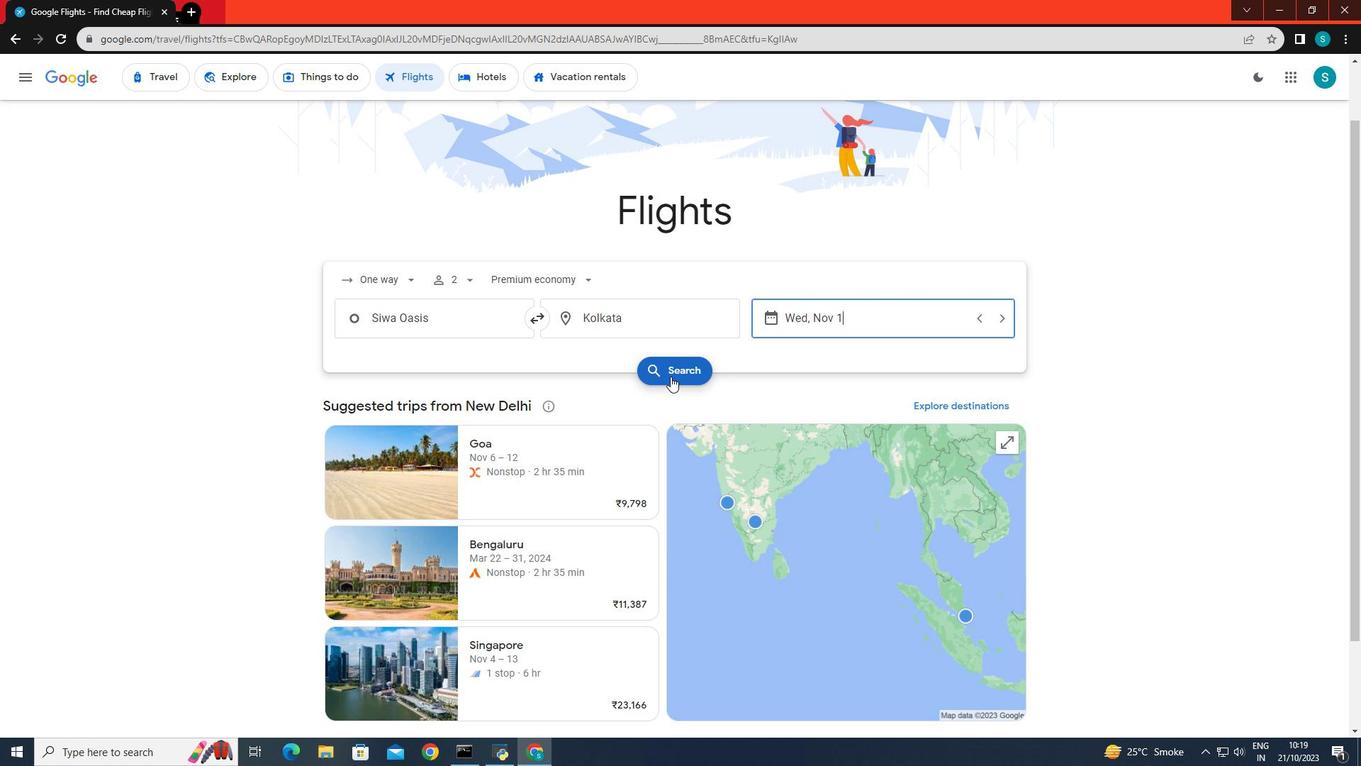 
Action: Mouse pressed left at (670, 376)
Screenshot: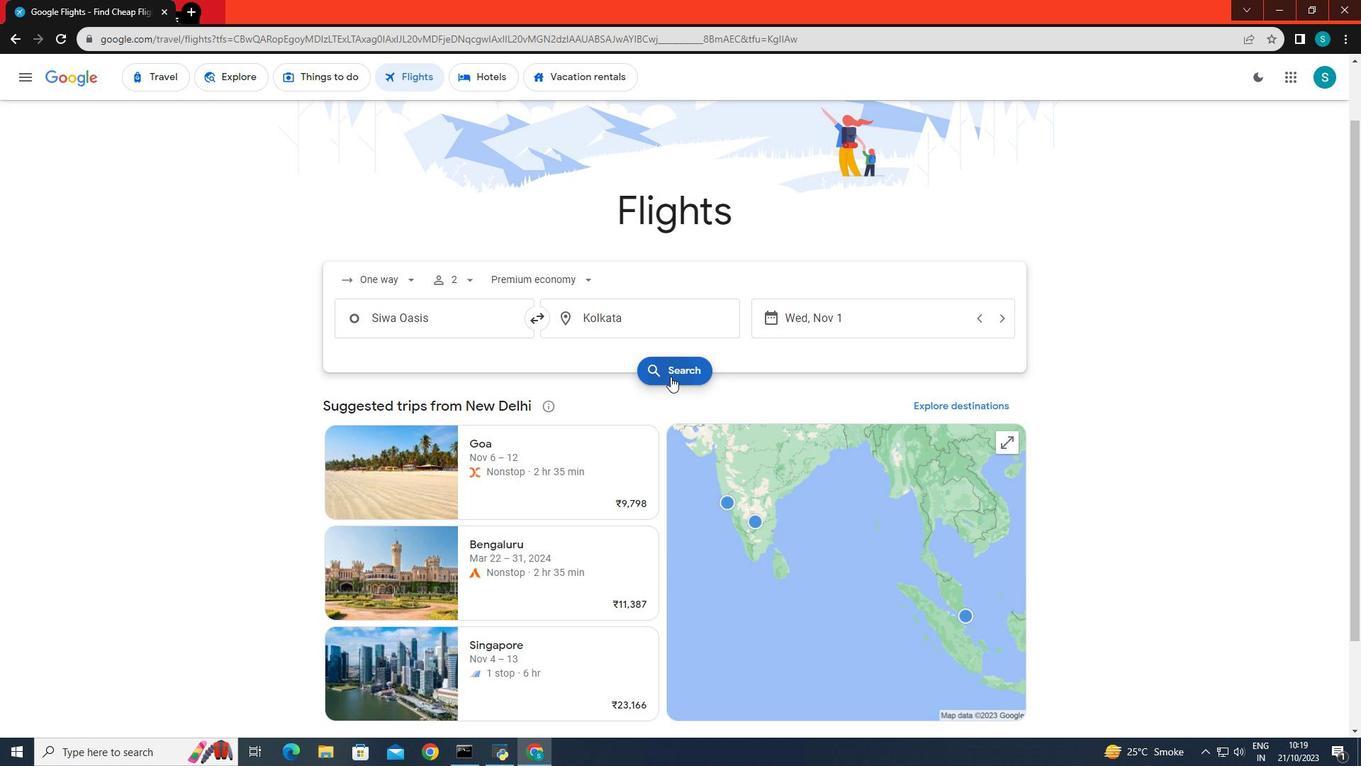 
Action: Mouse moved to (441, 205)
Screenshot: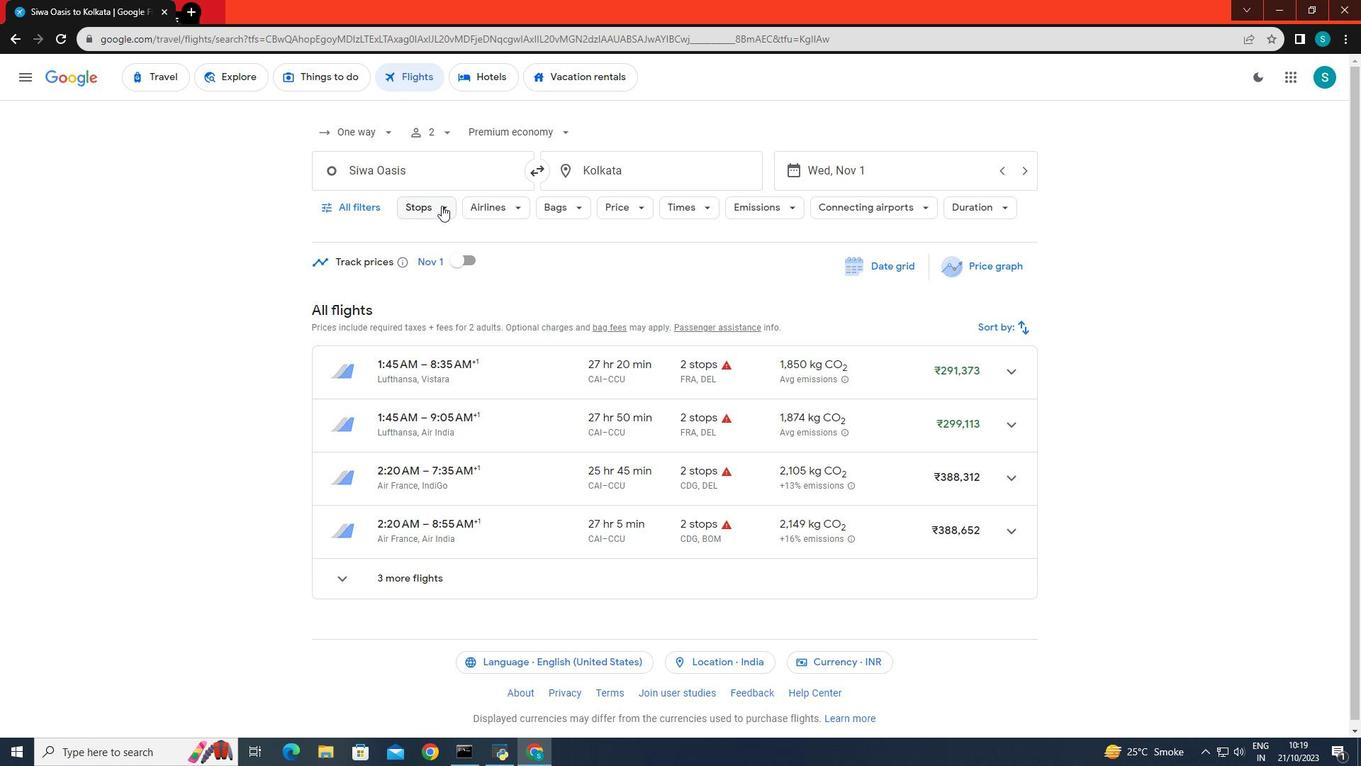 
Action: Mouse pressed left at (441, 205)
Screenshot: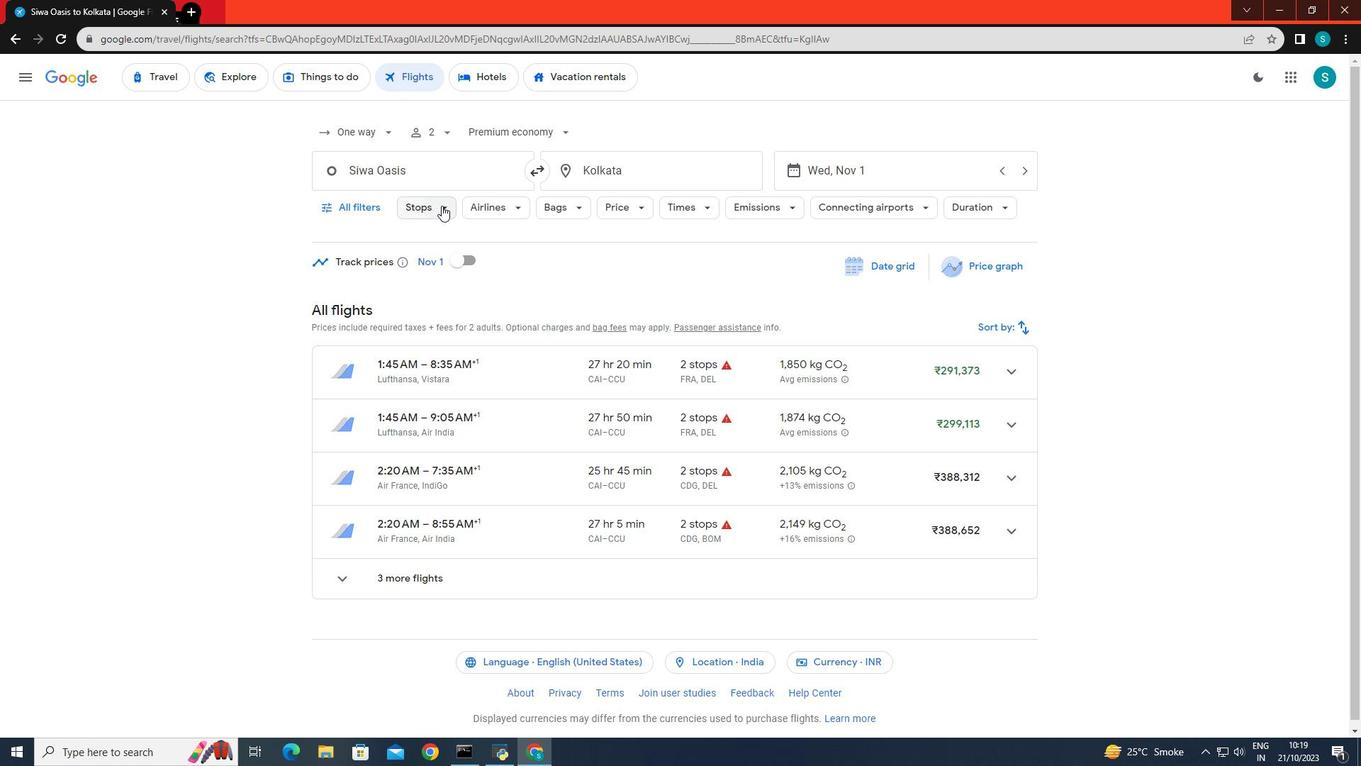 
Action: Mouse moved to (431, 280)
Screenshot: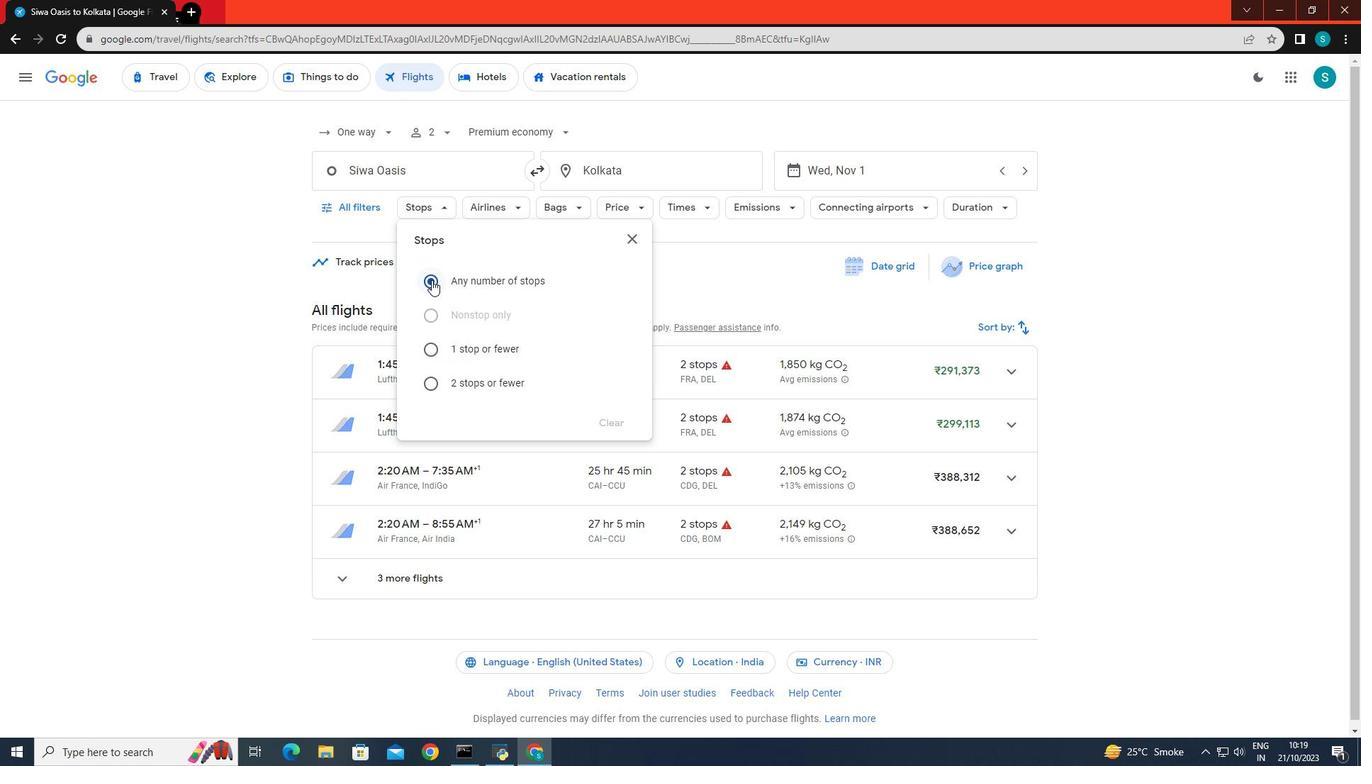 
Action: Mouse pressed left at (431, 280)
Screenshot: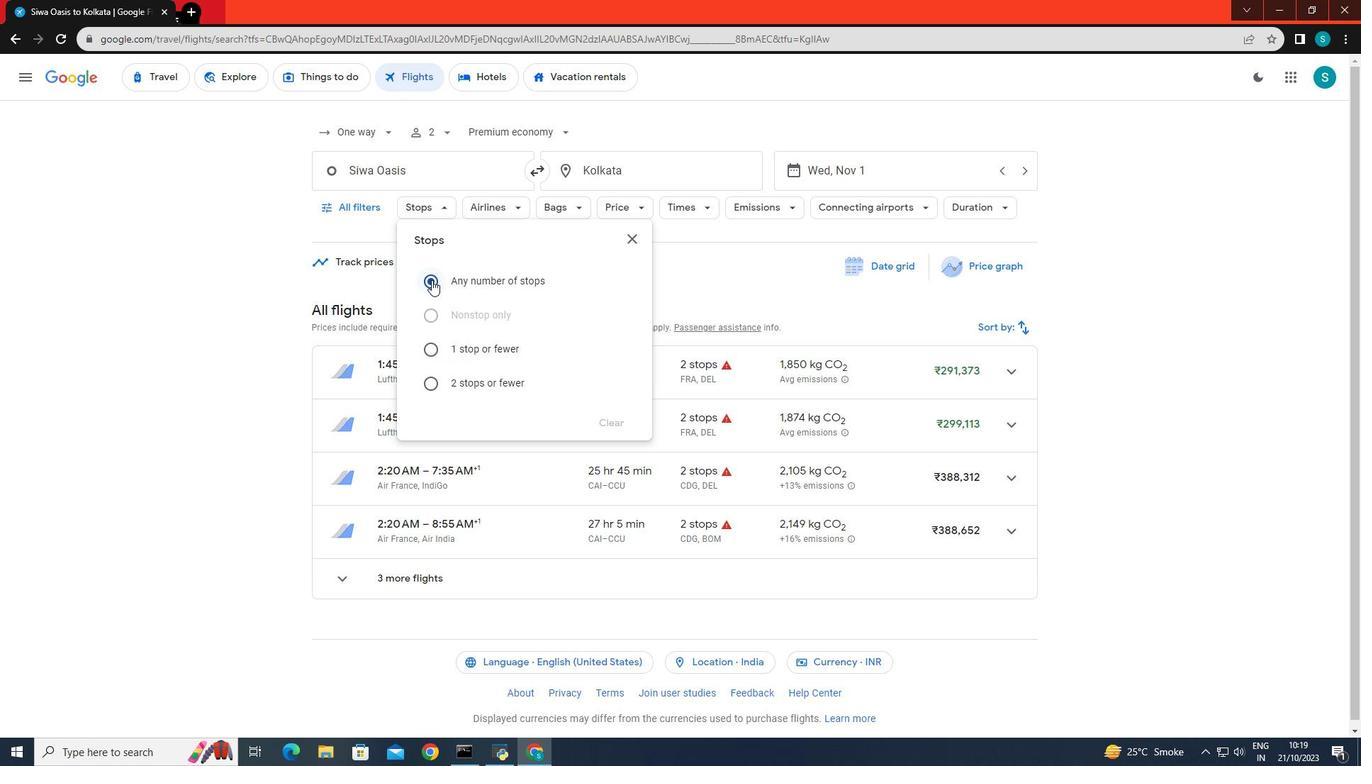 
Action: Mouse moved to (268, 363)
Screenshot: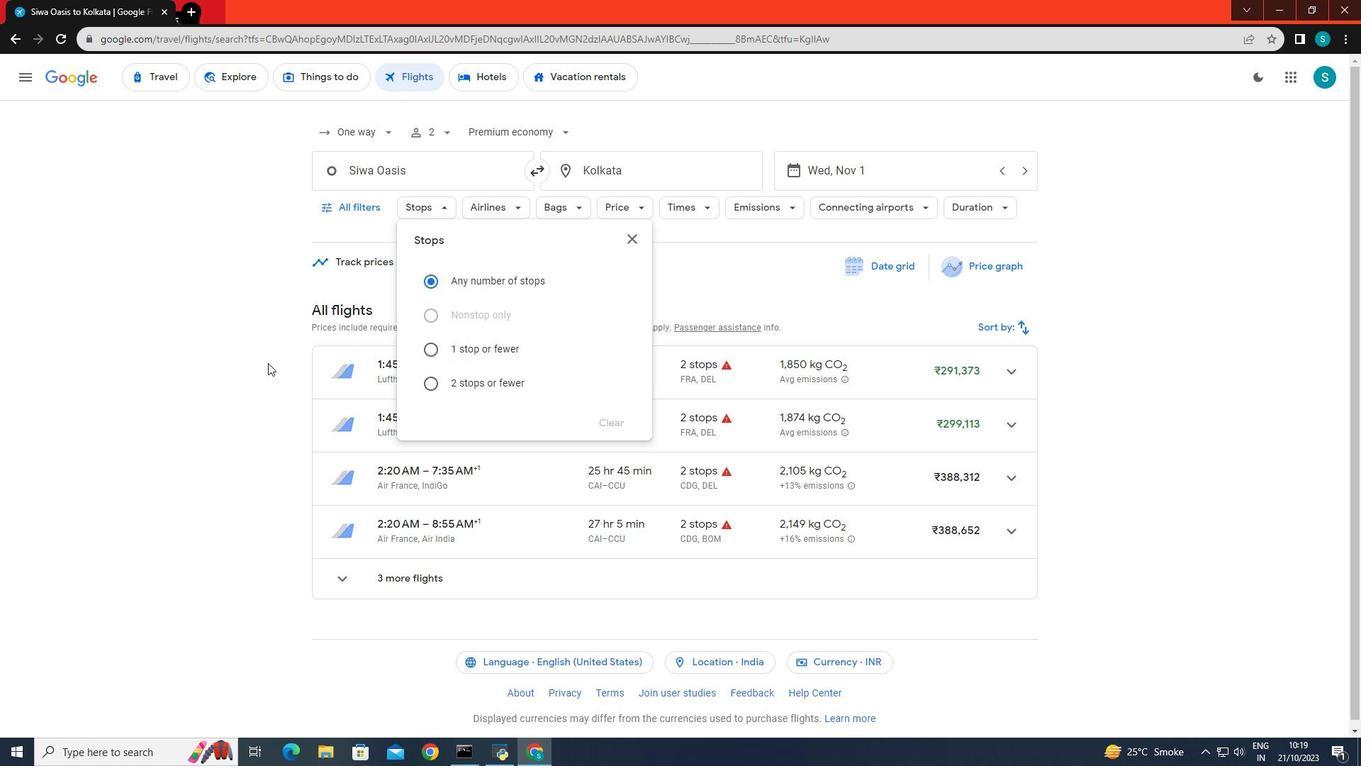 
Action: Mouse pressed left at (268, 363)
Screenshot: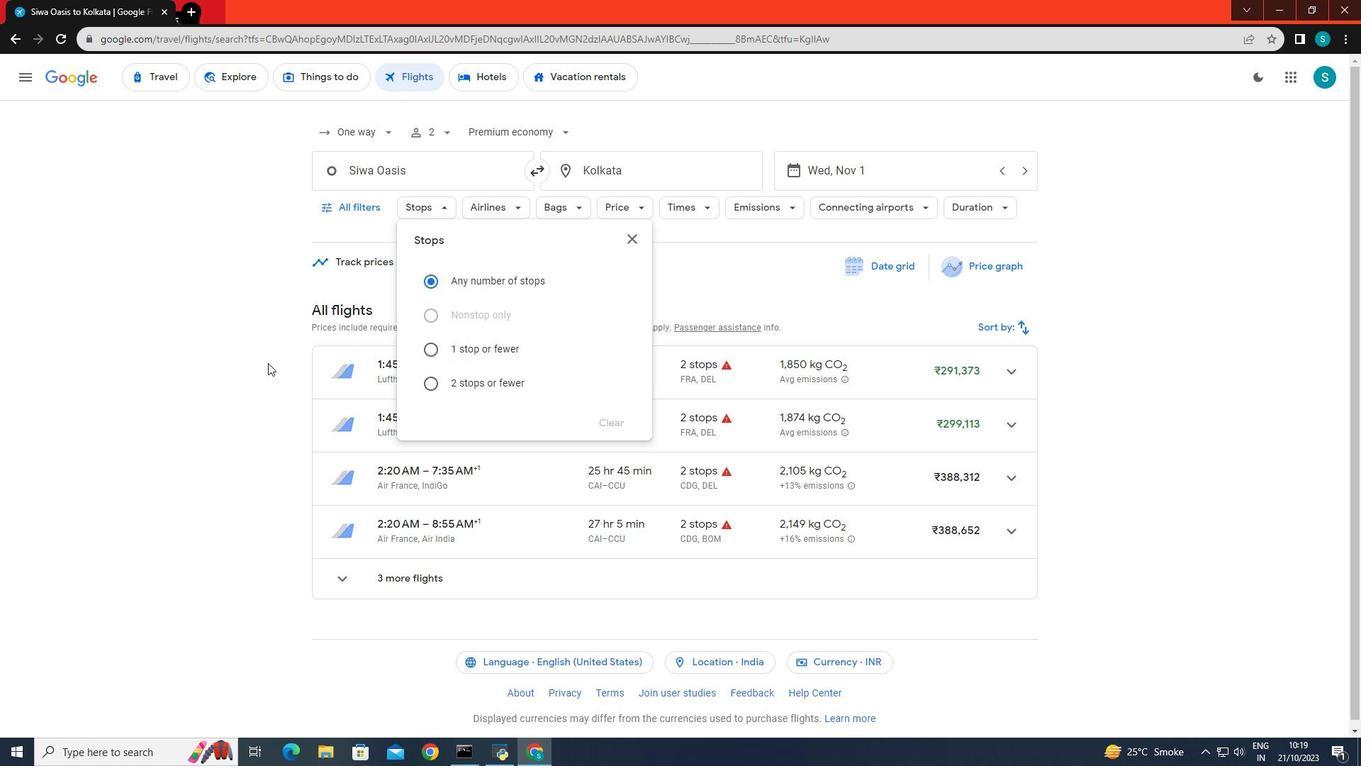 
Action: Mouse moved to (309, 407)
Screenshot: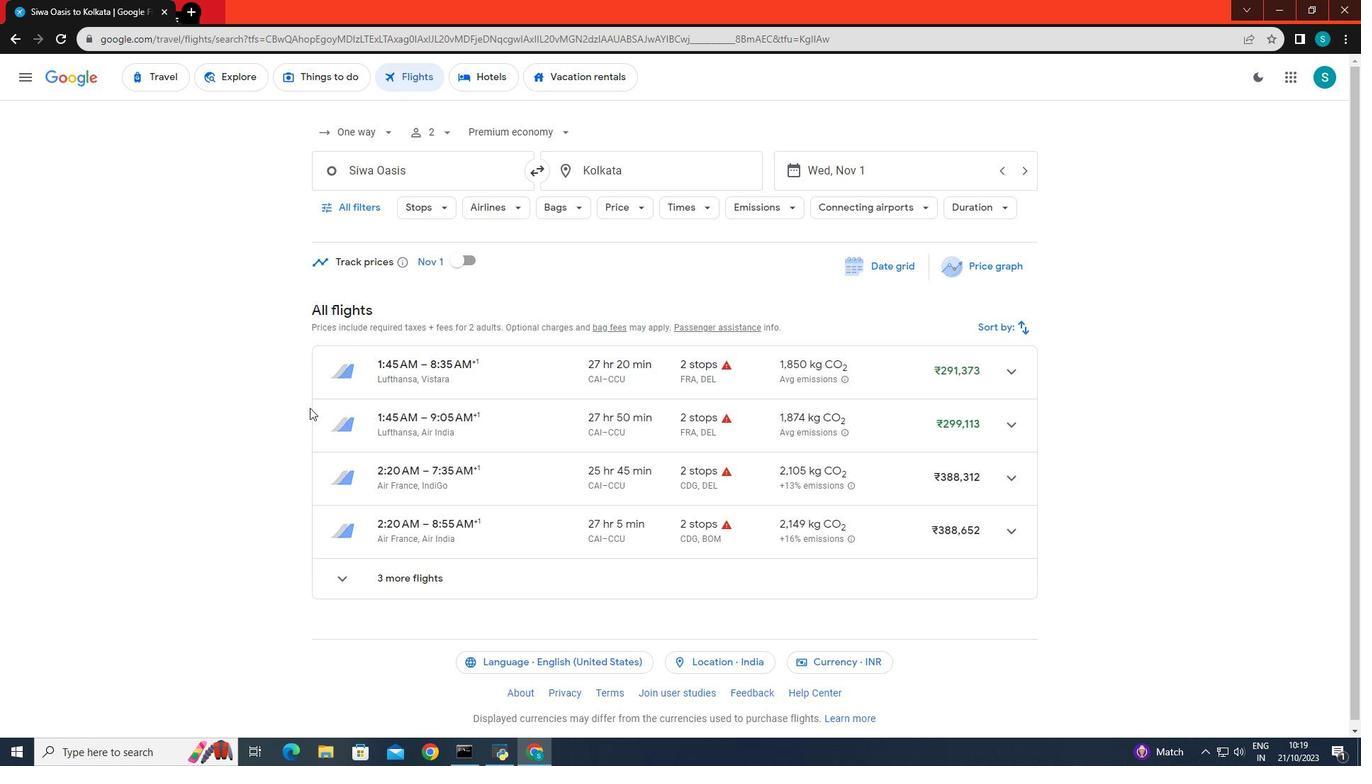 
Action: Mouse scrolled (309, 407) with delta (0, 0)
Screenshot: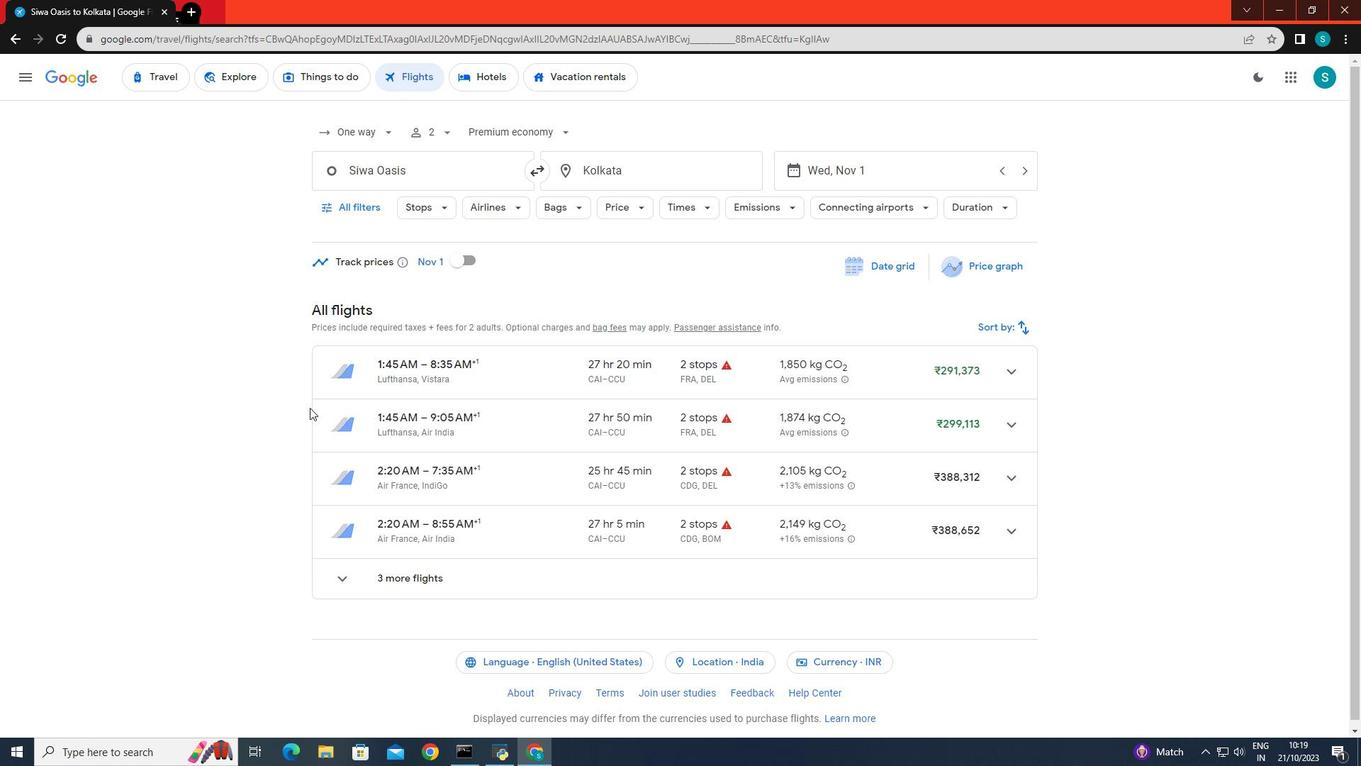 
